 Task: Open Card Card0000000105 in Board Board0000000027 in Workspace WS0000000009 in Trello. Add Member Nikrathi889@gmail.com to Card Card0000000105 in Board Board0000000027 in Workspace WS0000000009 in Trello. Add Purple Label titled Label0000000105 to Card Card0000000105 in Board Board0000000027 in Workspace WS0000000009 in Trello. Add Checklist CL0000000105 to Card Card0000000105 in Board Board0000000027 in Workspace WS0000000009 in Trello. Add Dates with Start Date as Aug 01 2023 and Due Date as Aug 31 2023 to Card Card0000000105 in Board Board0000000027 in Workspace WS0000000009 in Trello
Action: Mouse moved to (91, 424)
Screenshot: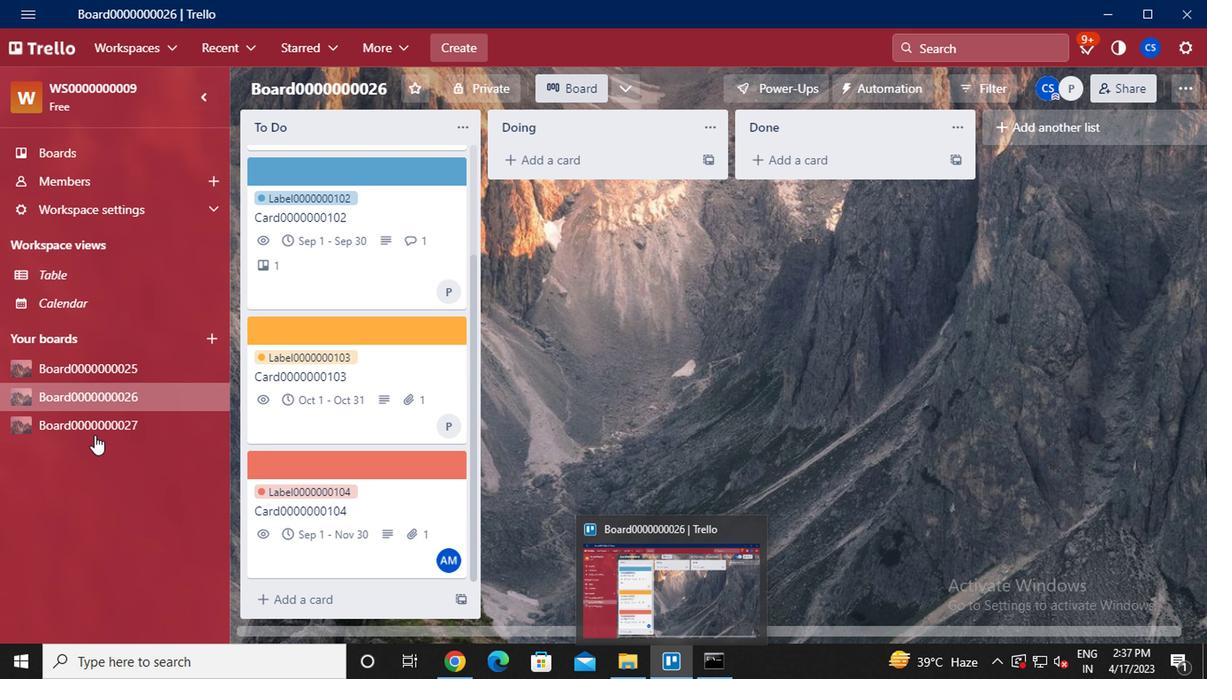 
Action: Mouse pressed left at (91, 424)
Screenshot: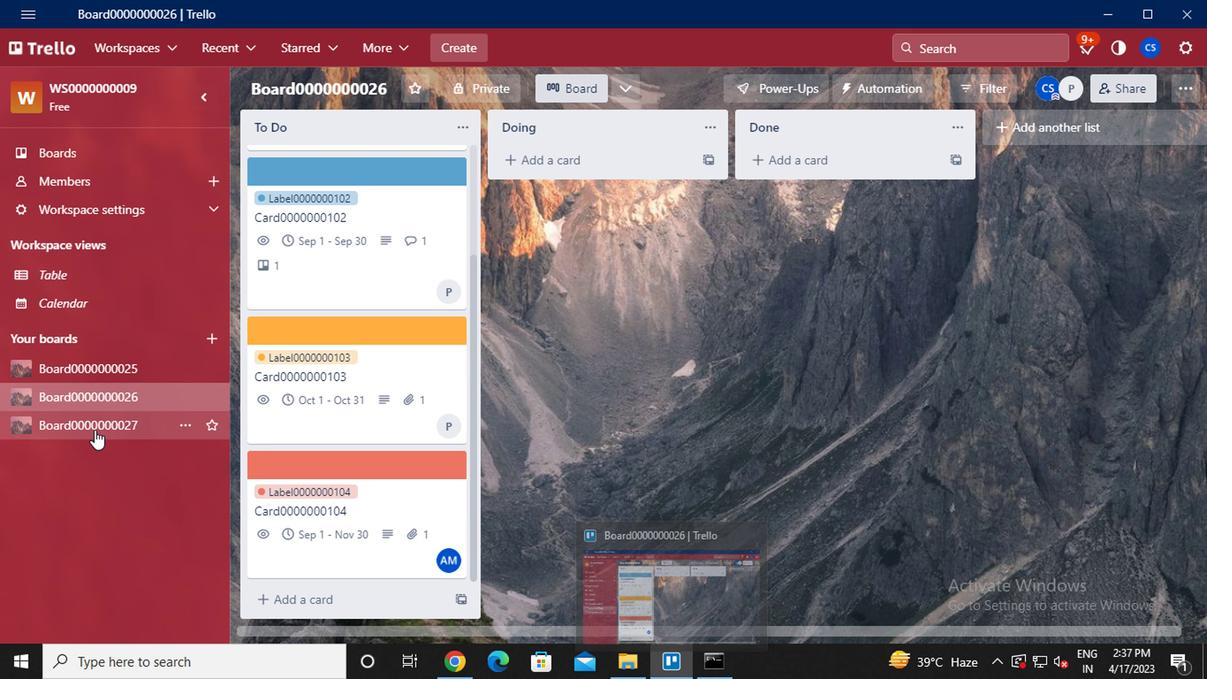 
Action: Mouse moved to (364, 198)
Screenshot: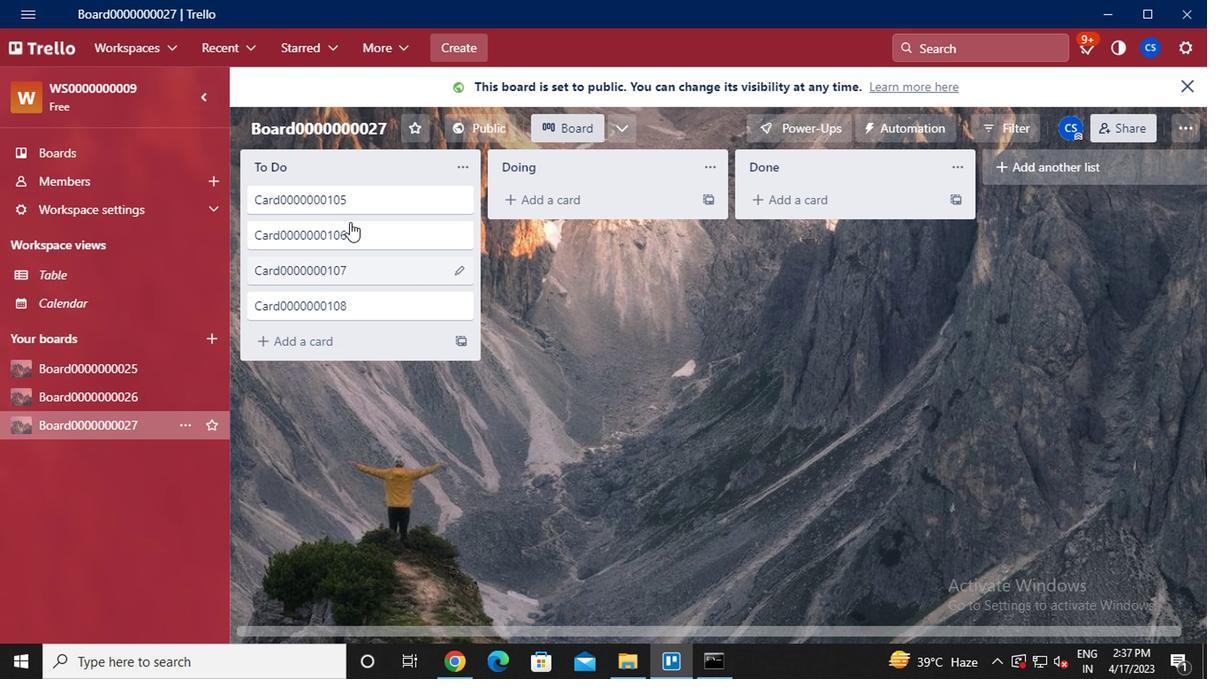 
Action: Mouse pressed left at (364, 198)
Screenshot: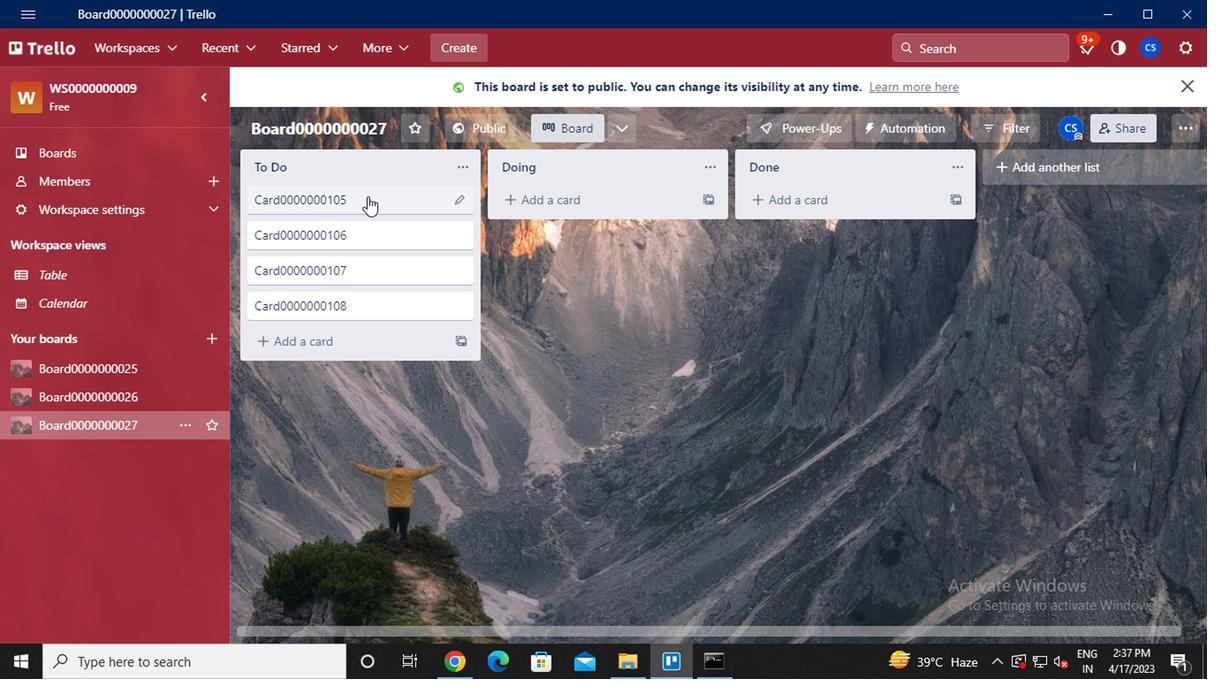 
Action: Mouse moved to (832, 169)
Screenshot: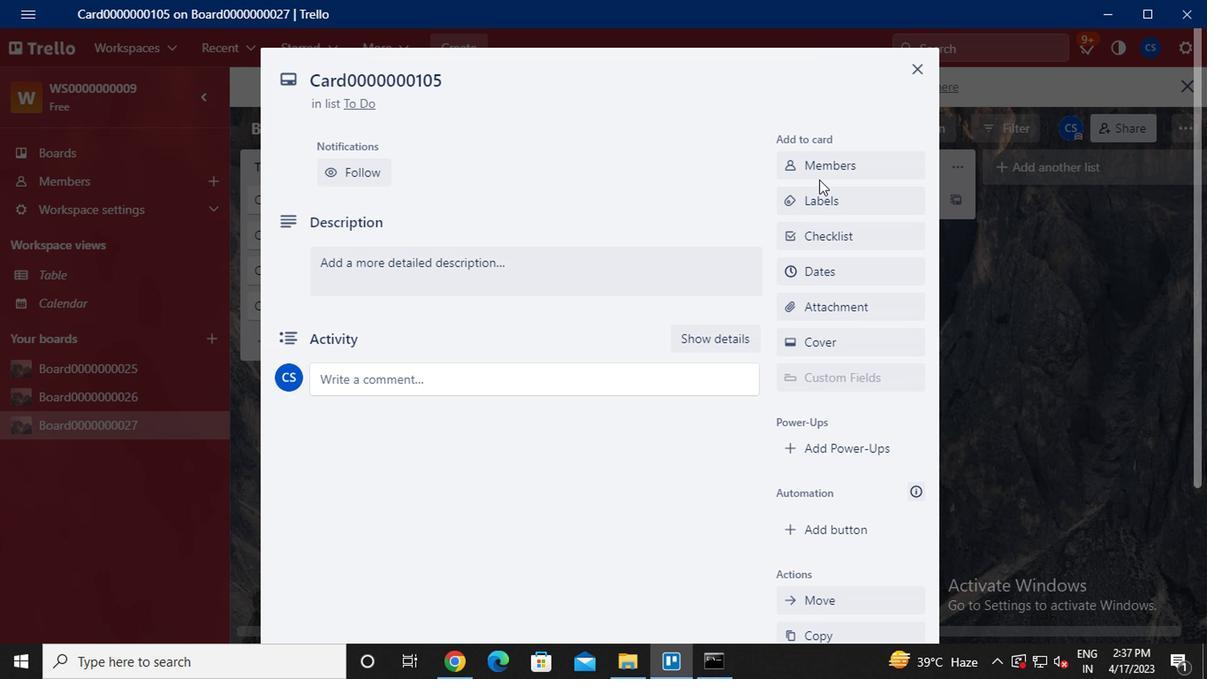 
Action: Mouse pressed left at (832, 169)
Screenshot: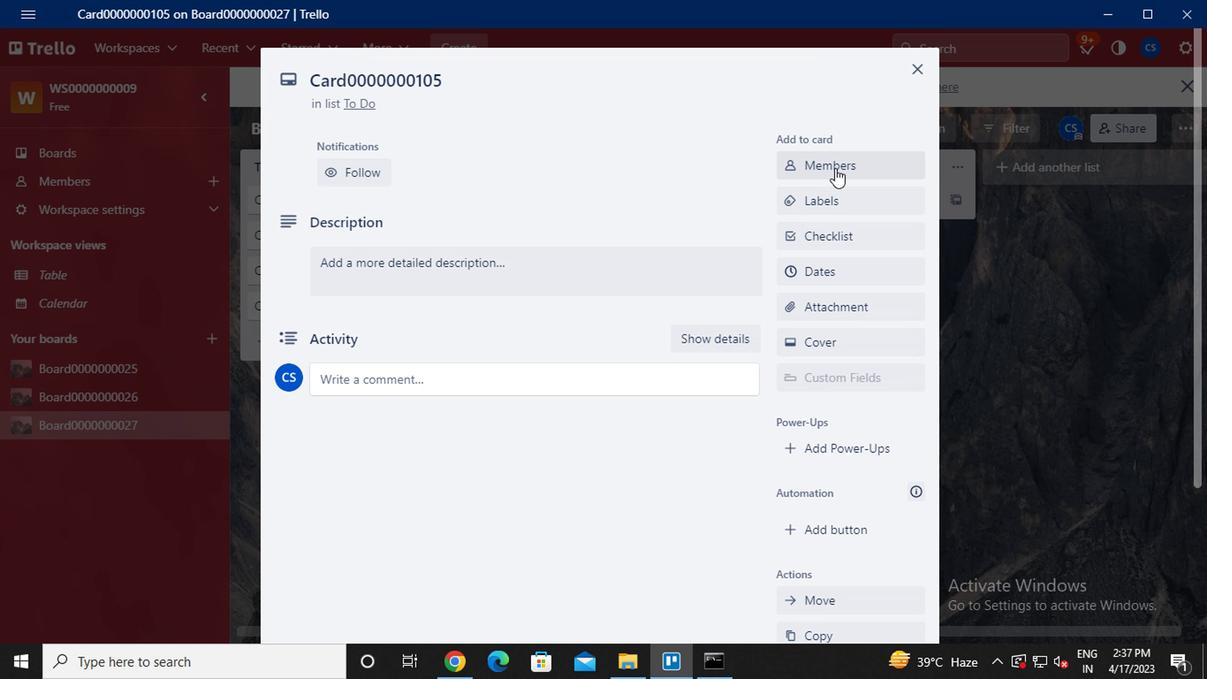 
Action: Mouse moved to (790, 227)
Screenshot: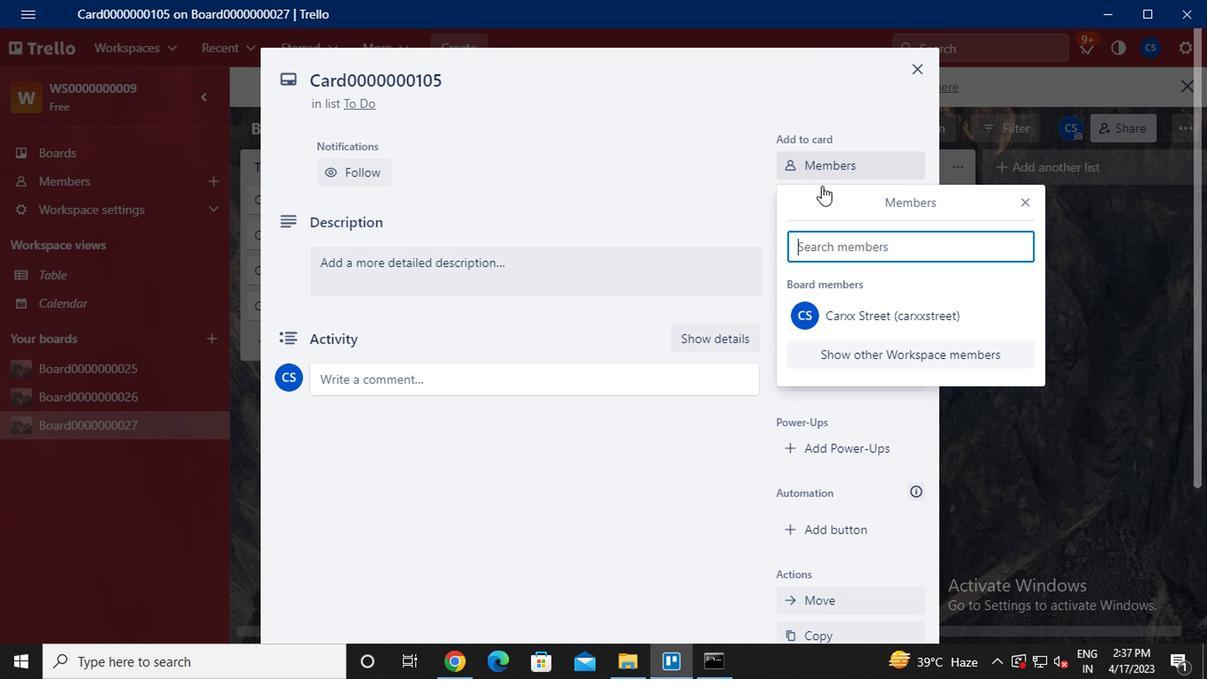 
Action: Key pressed <Key.caps_lock>nikrathi889<Key.shift>@GMAIL.COM
Screenshot: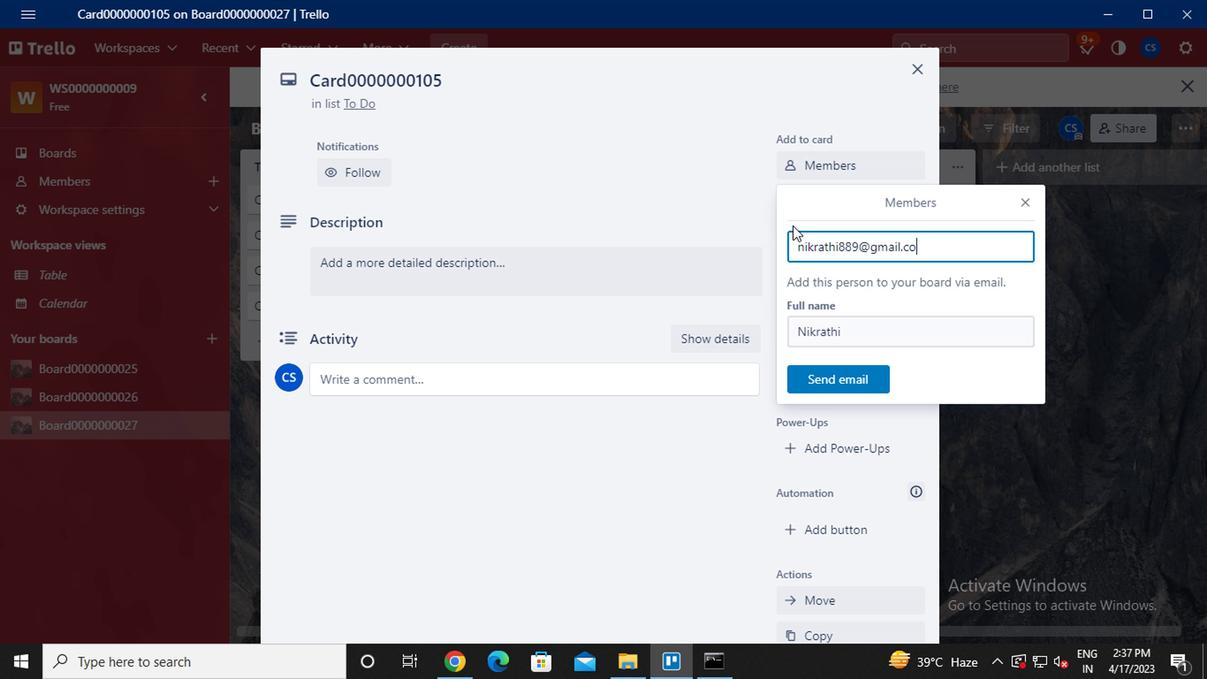 
Action: Mouse moved to (838, 378)
Screenshot: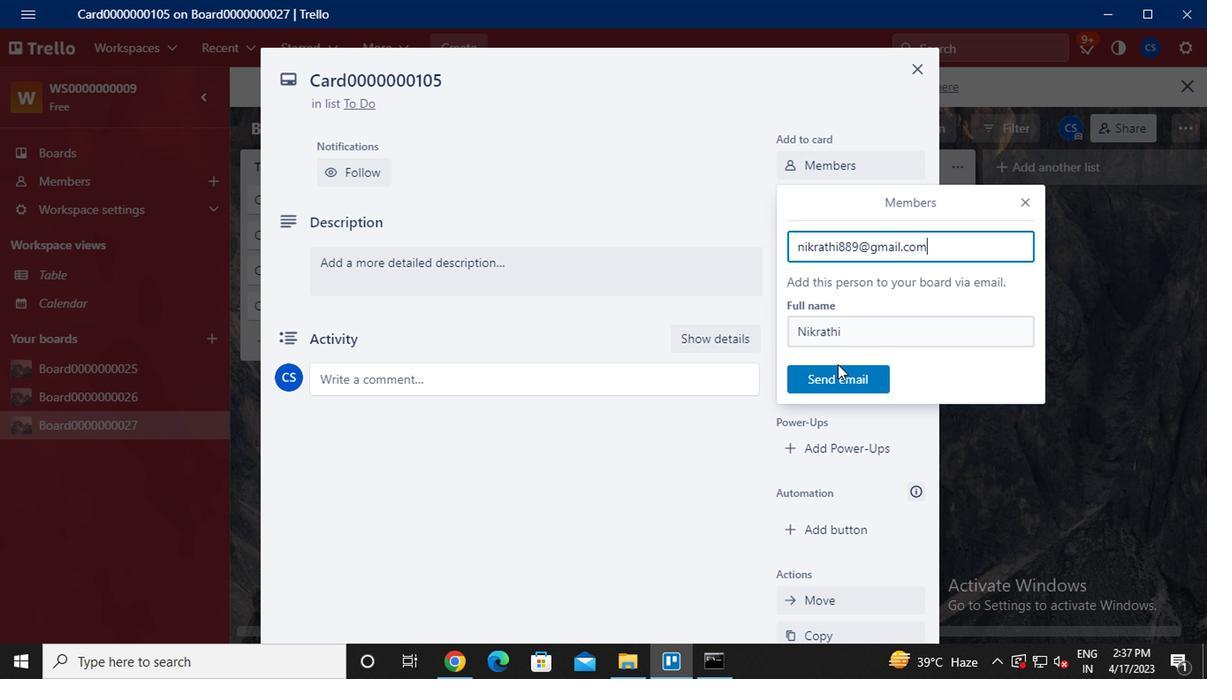 
Action: Mouse pressed left at (838, 378)
Screenshot: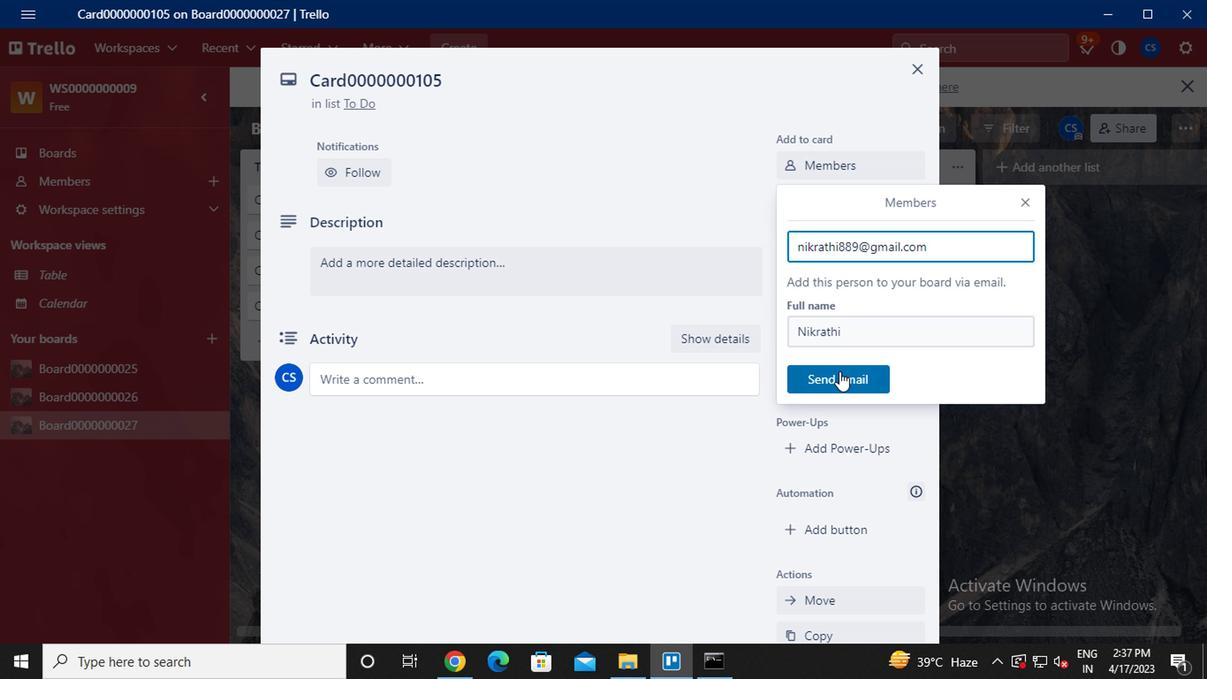 
Action: Mouse moved to (848, 208)
Screenshot: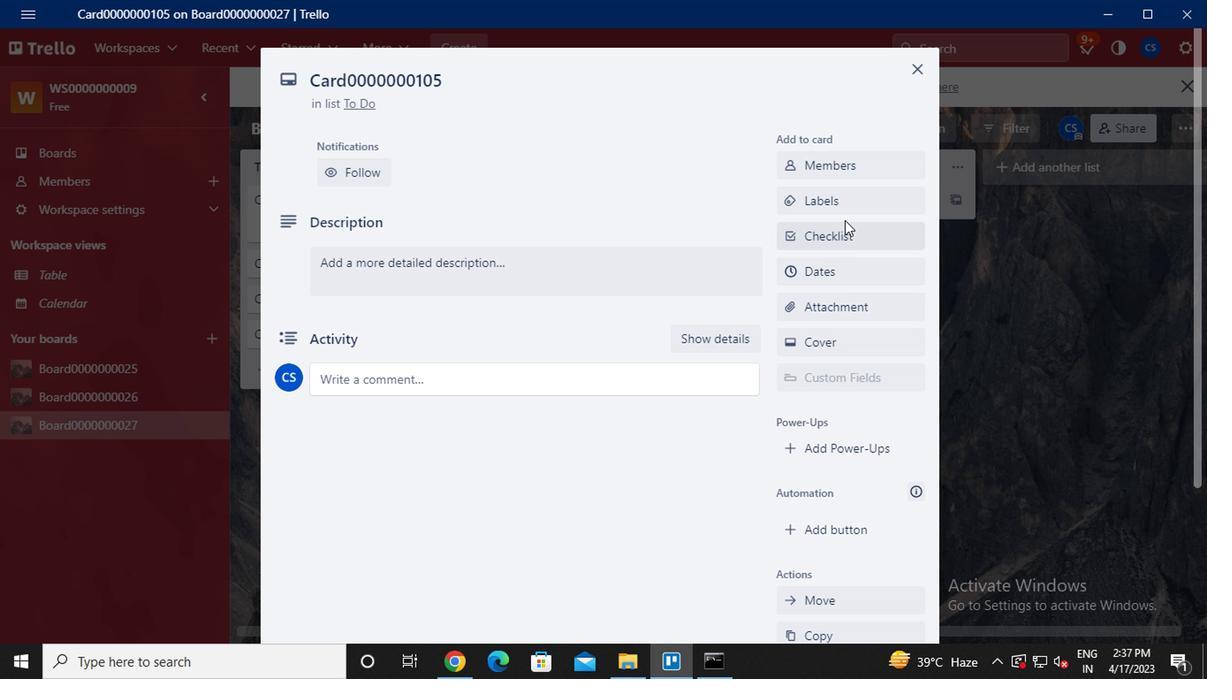 
Action: Mouse pressed left at (848, 208)
Screenshot: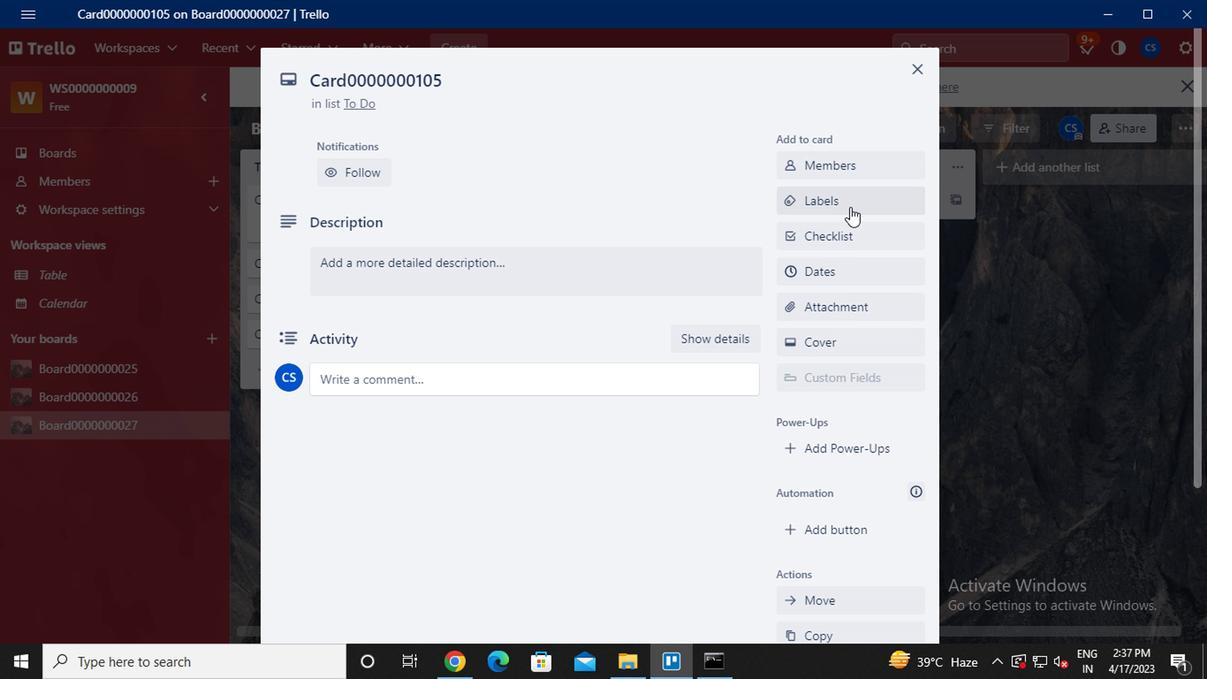 
Action: Mouse moved to (874, 398)
Screenshot: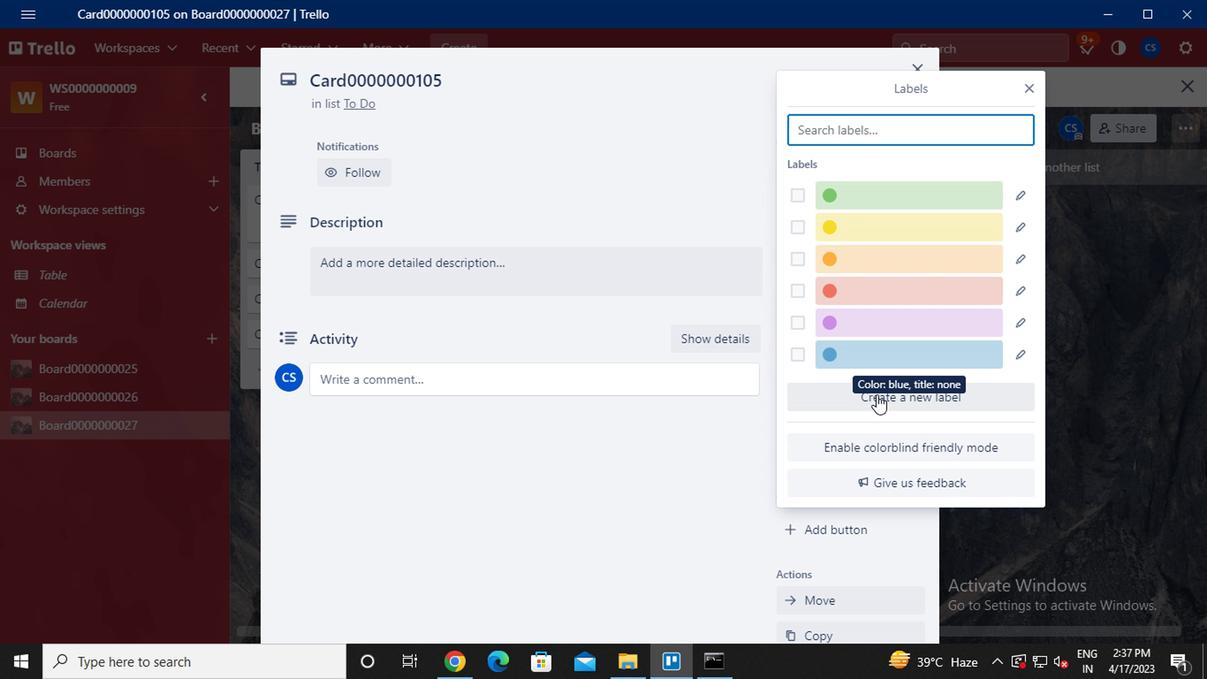 
Action: Mouse pressed left at (874, 398)
Screenshot: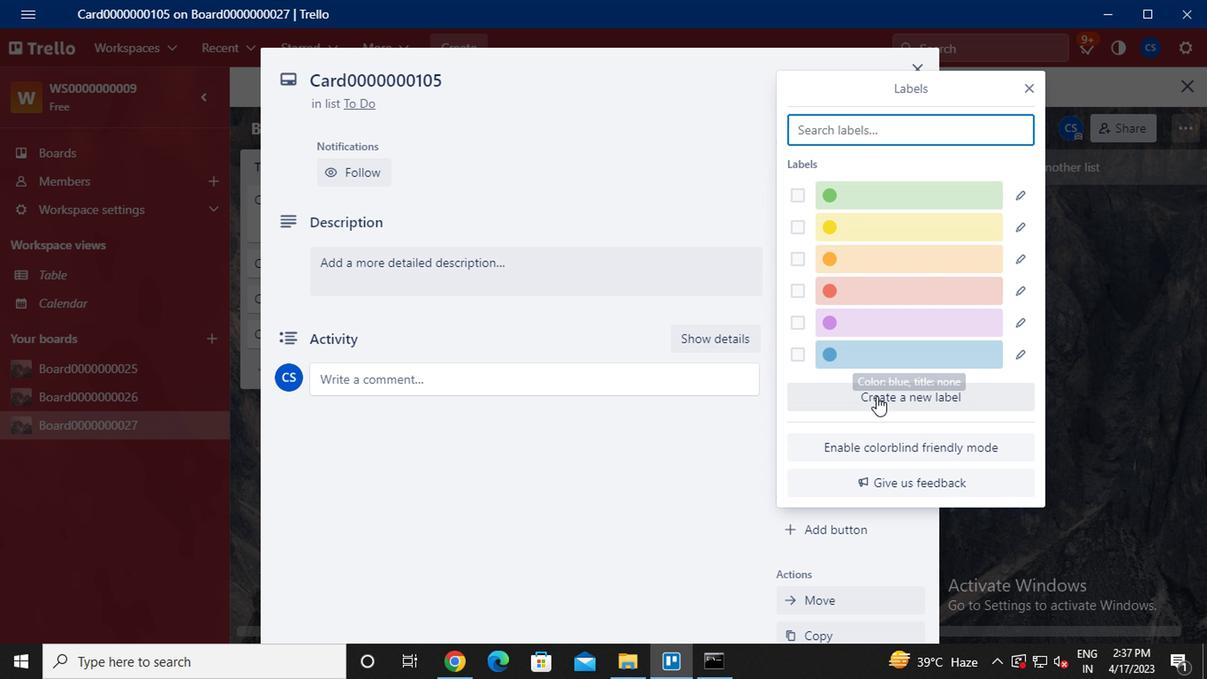
Action: Mouse moved to (1006, 340)
Screenshot: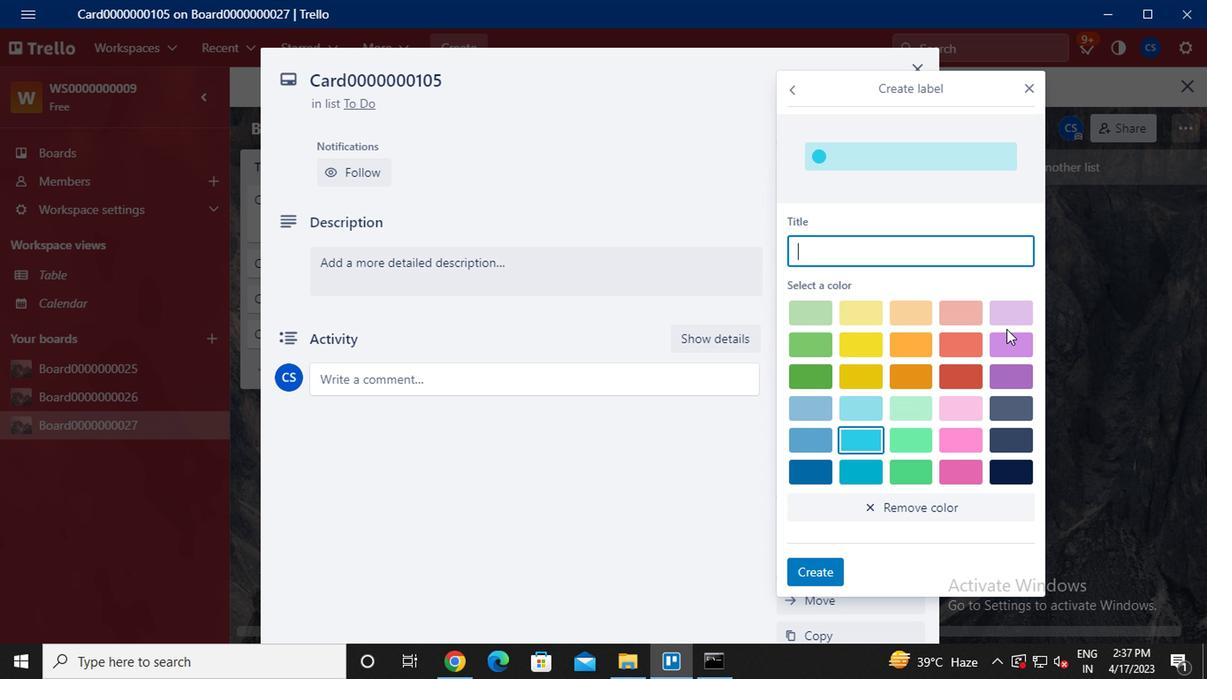 
Action: Mouse pressed left at (1006, 340)
Screenshot: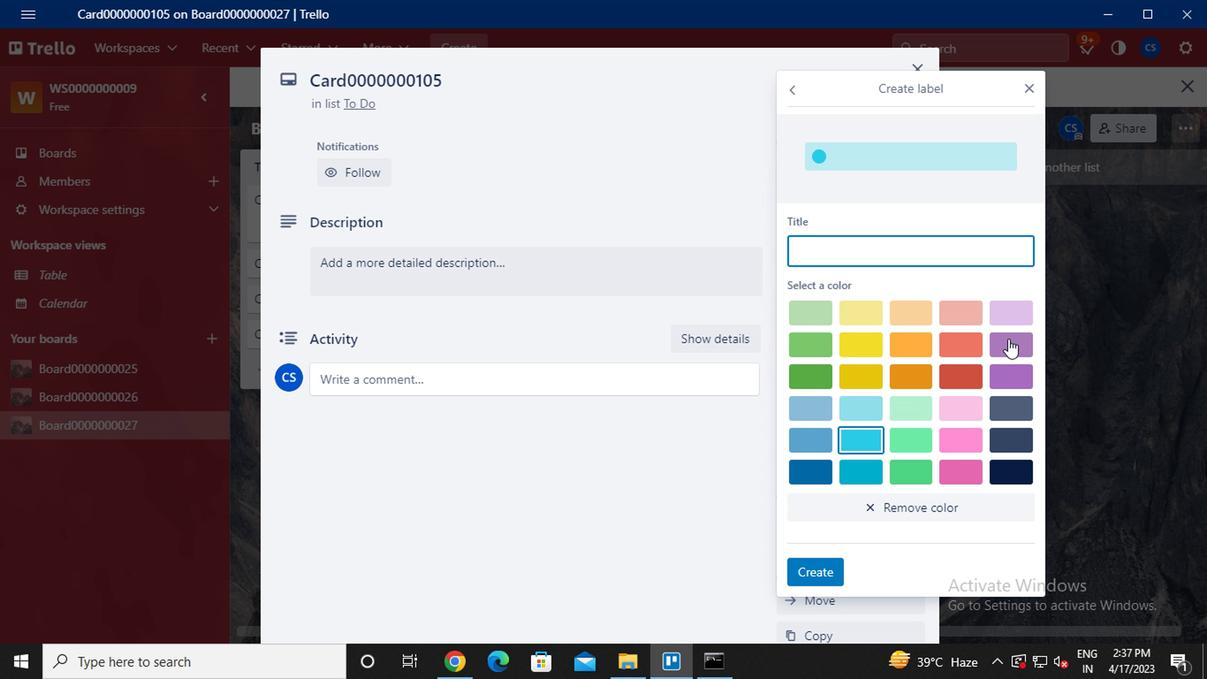 
Action: Mouse moved to (861, 249)
Screenshot: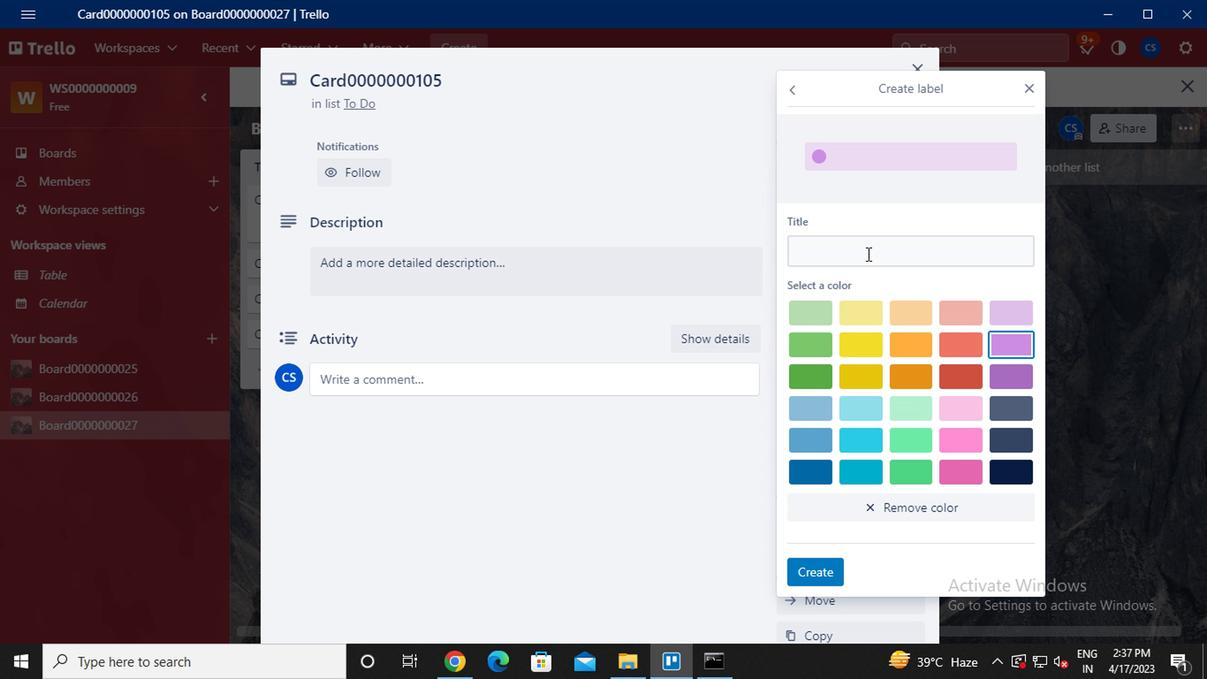 
Action: Mouse pressed left at (861, 249)
Screenshot: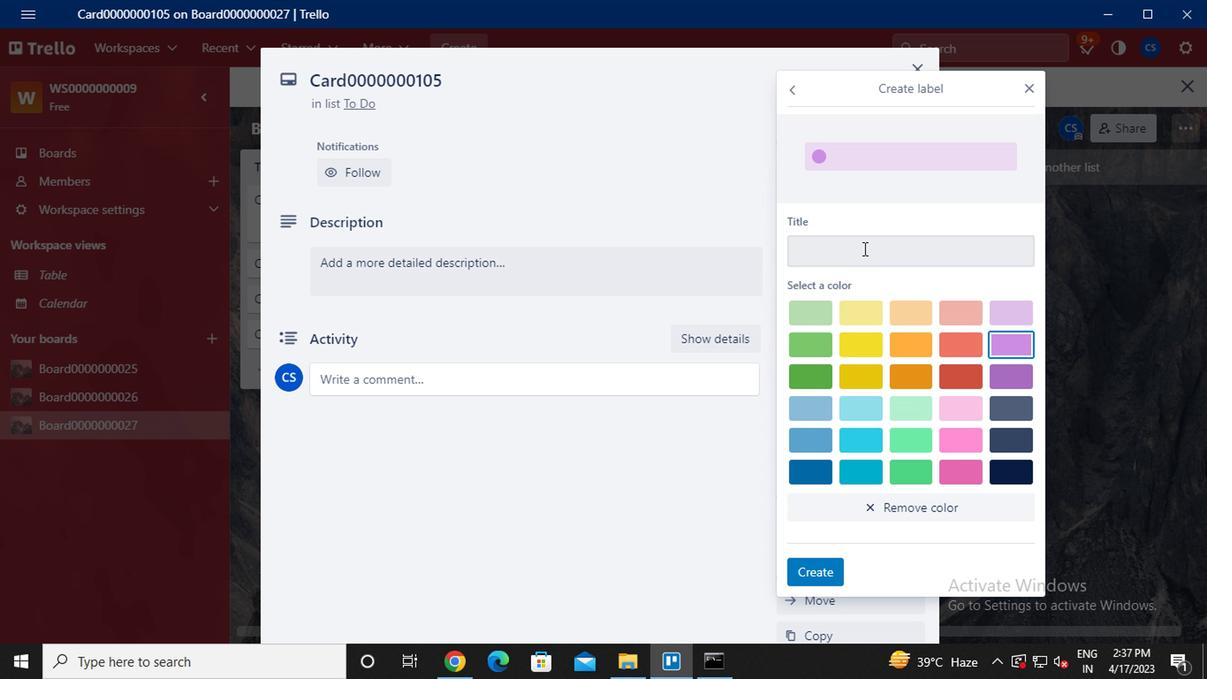 
Action: Key pressed <Key.caps_lock>L<Key.caps_lock>ABEL0000000105
Screenshot: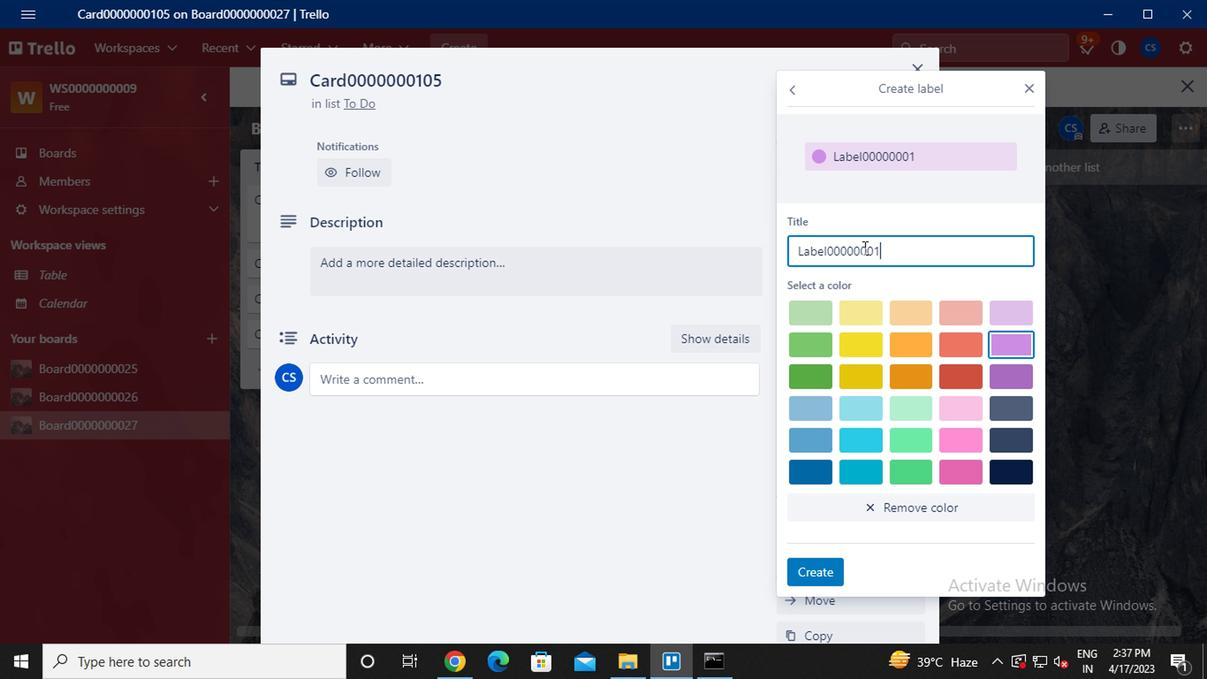 
Action: Mouse moved to (819, 572)
Screenshot: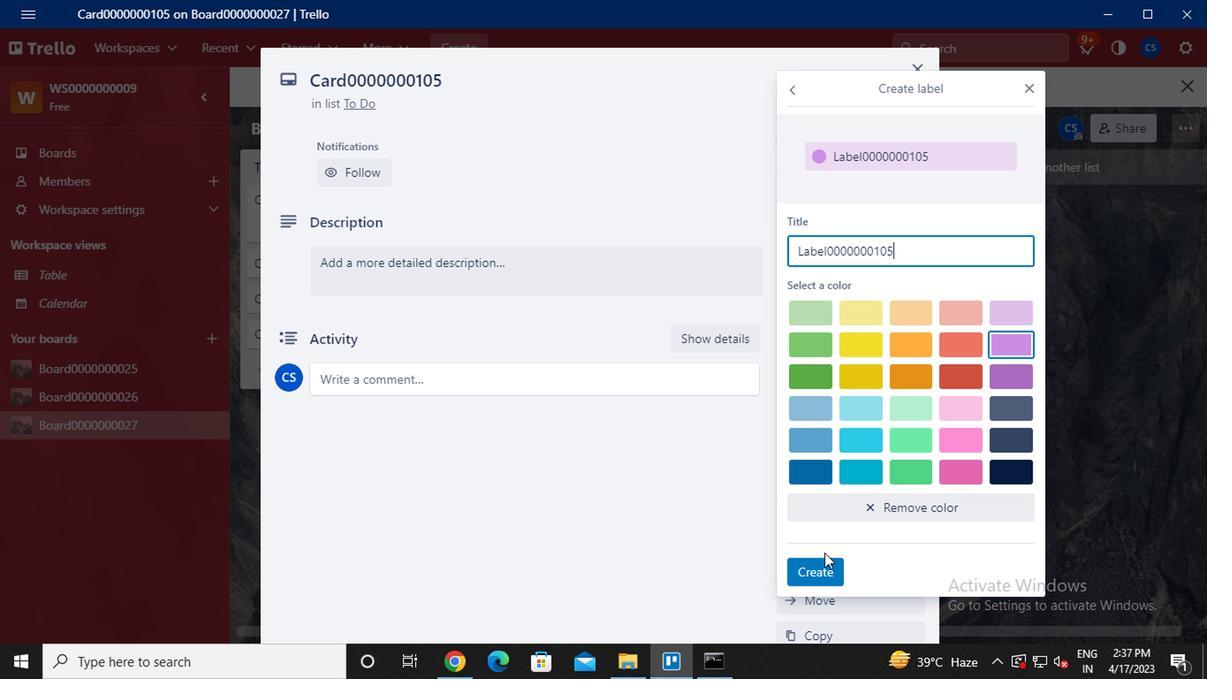 
Action: Mouse pressed left at (819, 572)
Screenshot: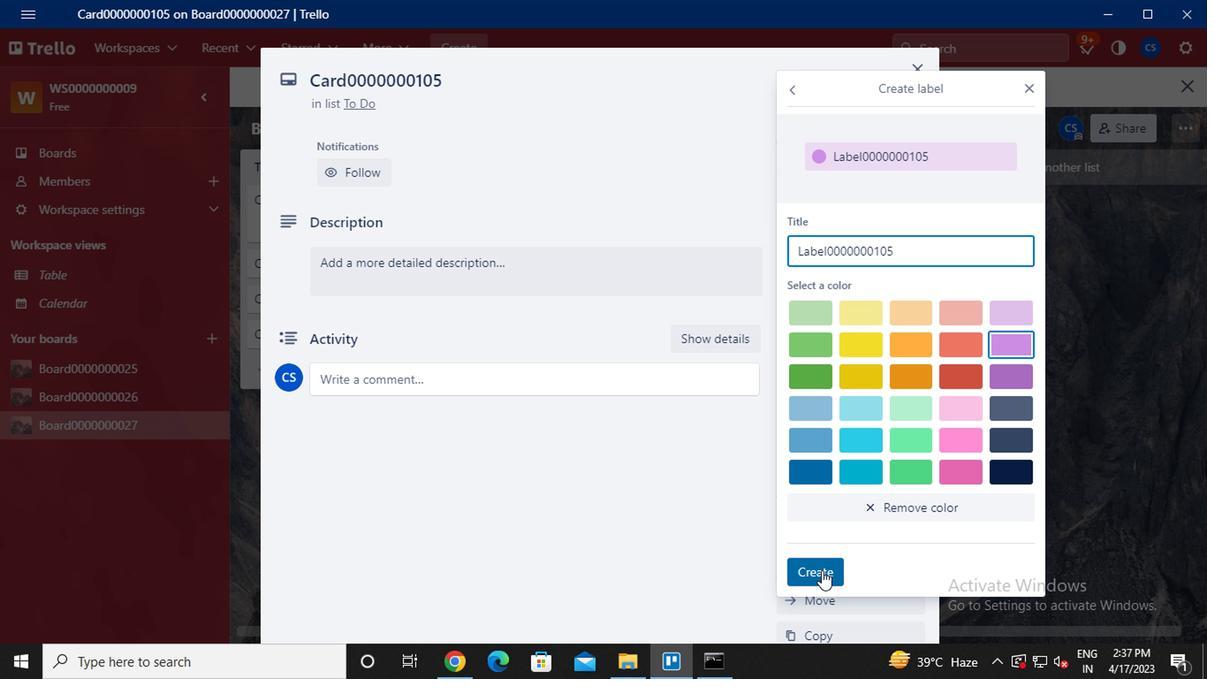 
Action: Mouse moved to (1031, 89)
Screenshot: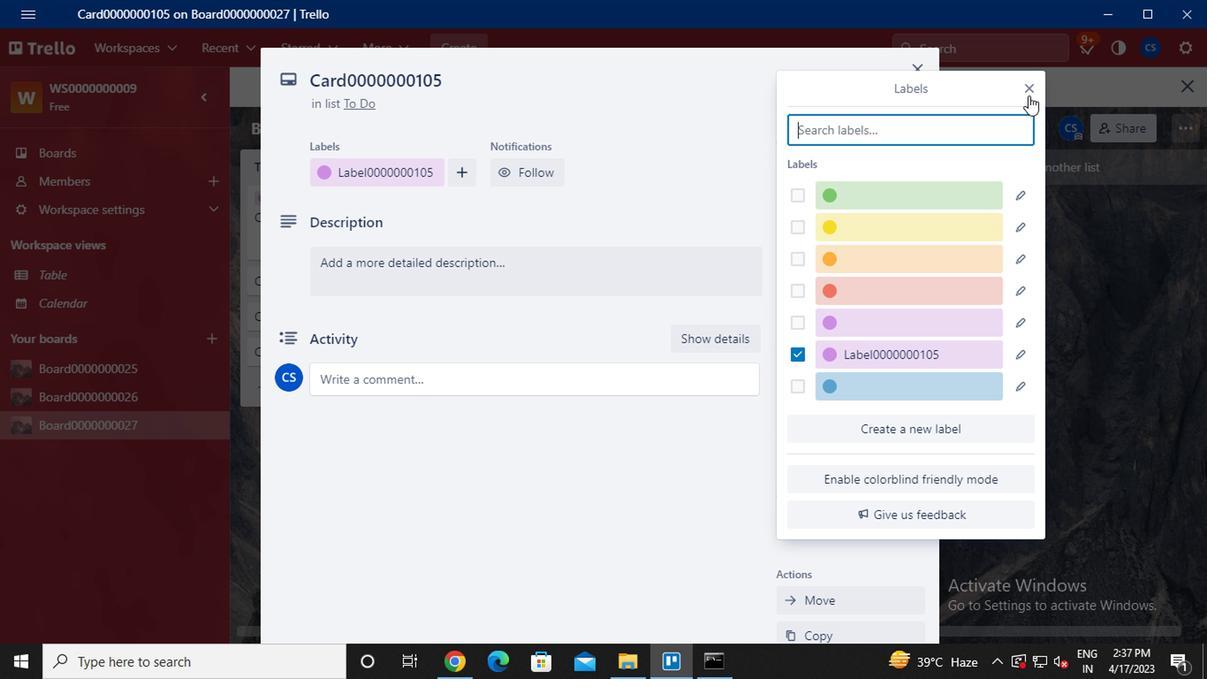 
Action: Mouse pressed left at (1031, 89)
Screenshot: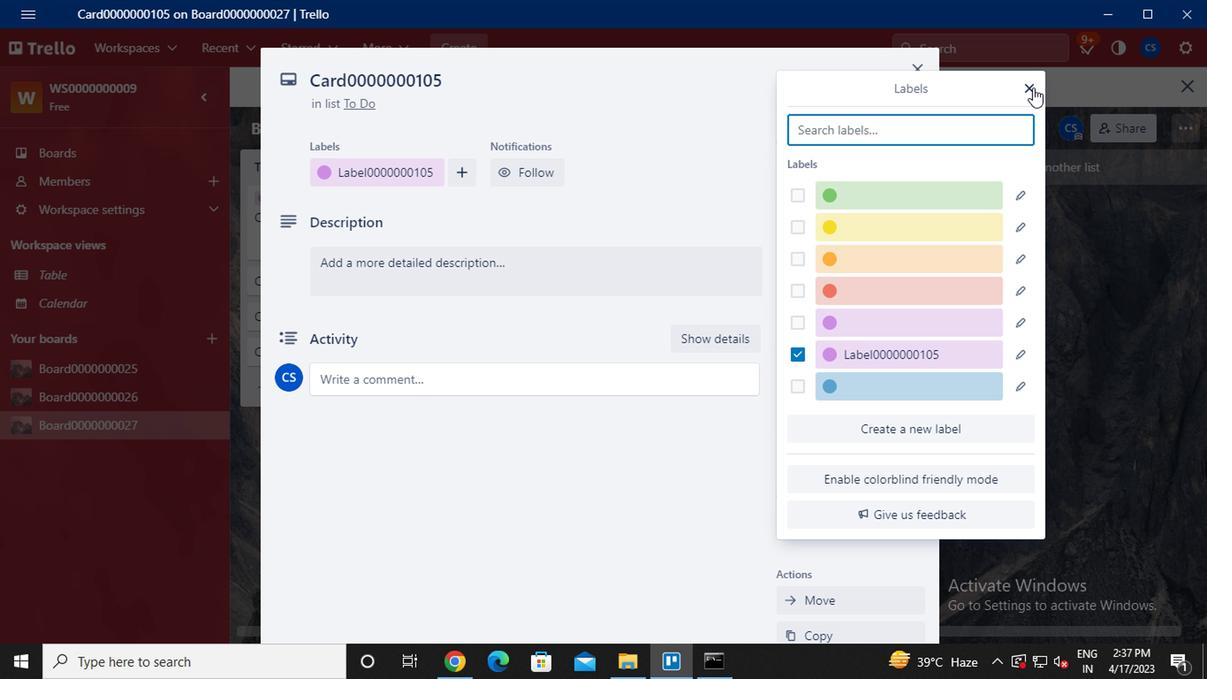 
Action: Mouse moved to (841, 237)
Screenshot: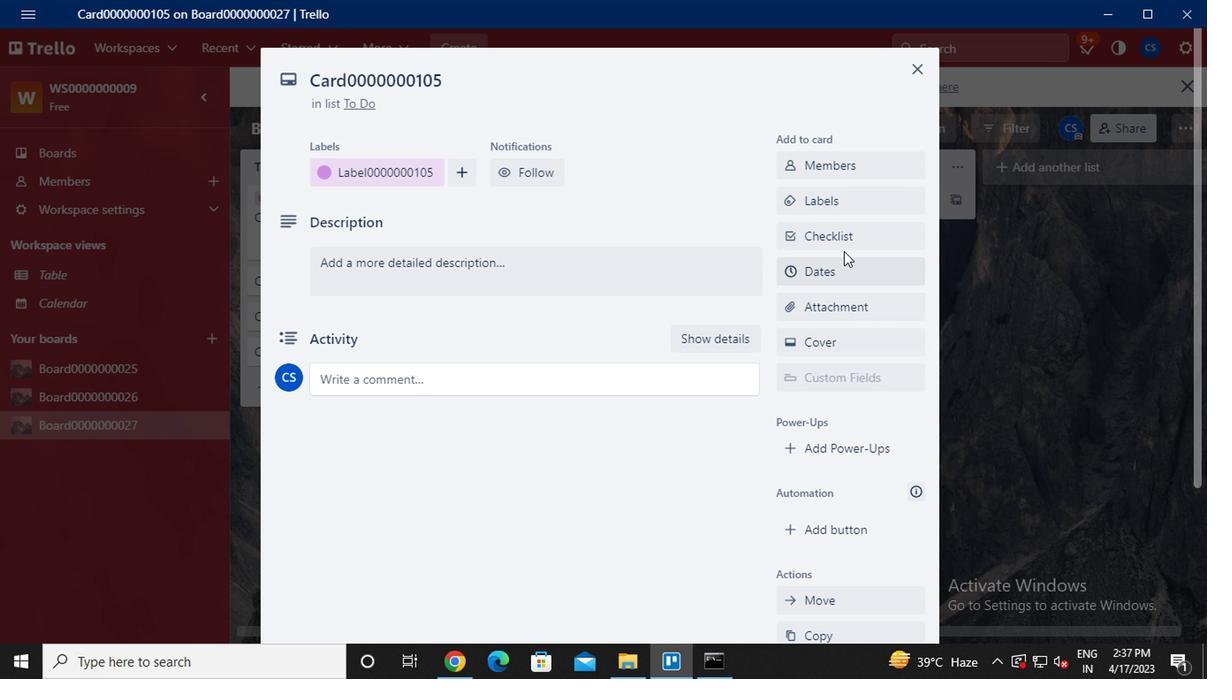
Action: Mouse pressed left at (841, 237)
Screenshot: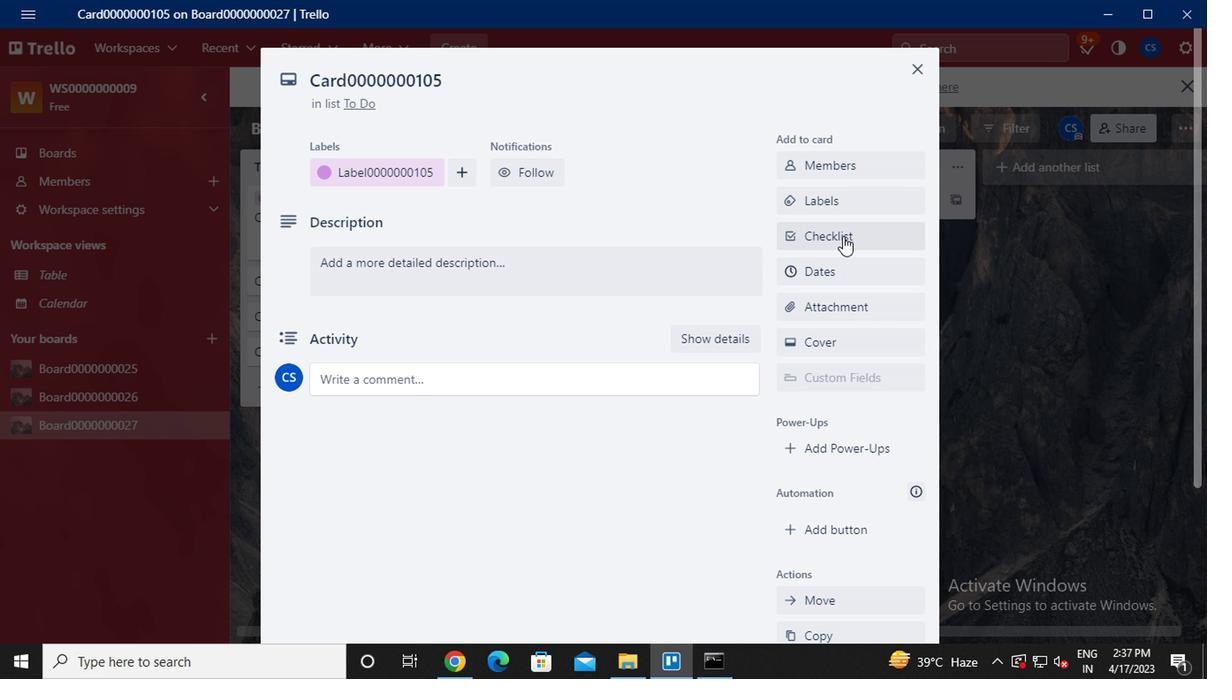 
Action: Mouse moved to (843, 282)
Screenshot: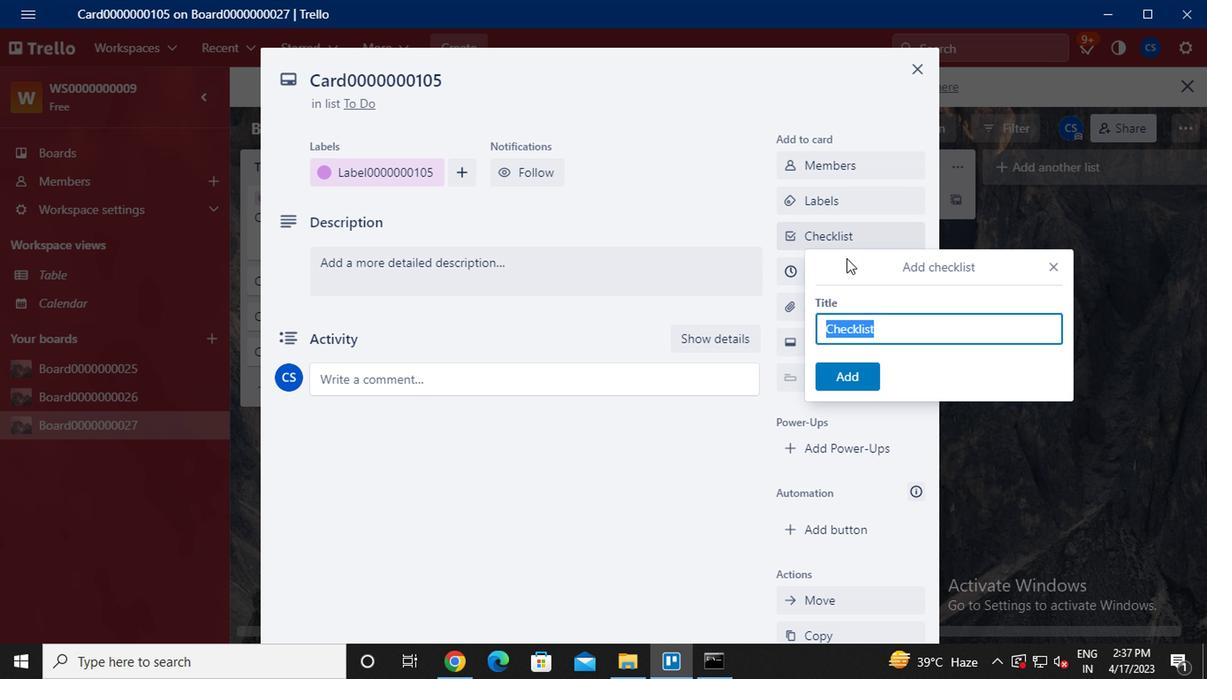 
Action: Key pressed <Key.caps_lock>CL0000000104<Key.backspace>5
Screenshot: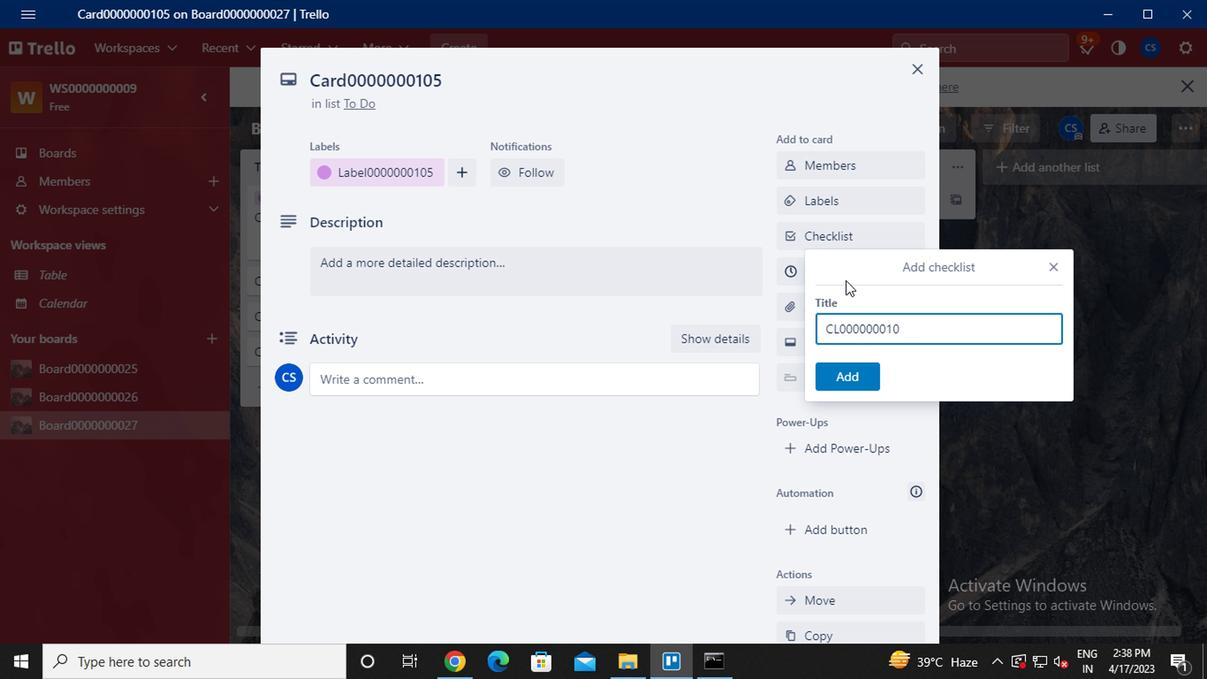 
Action: Mouse moved to (850, 378)
Screenshot: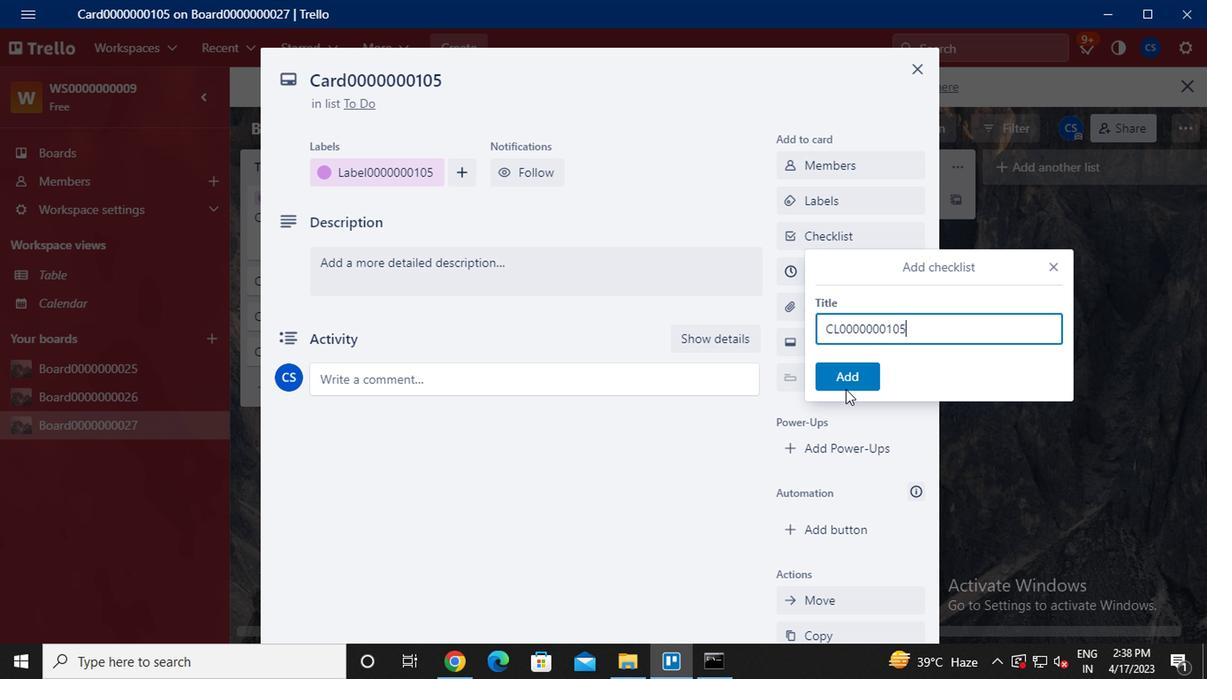 
Action: Mouse pressed left at (850, 378)
Screenshot: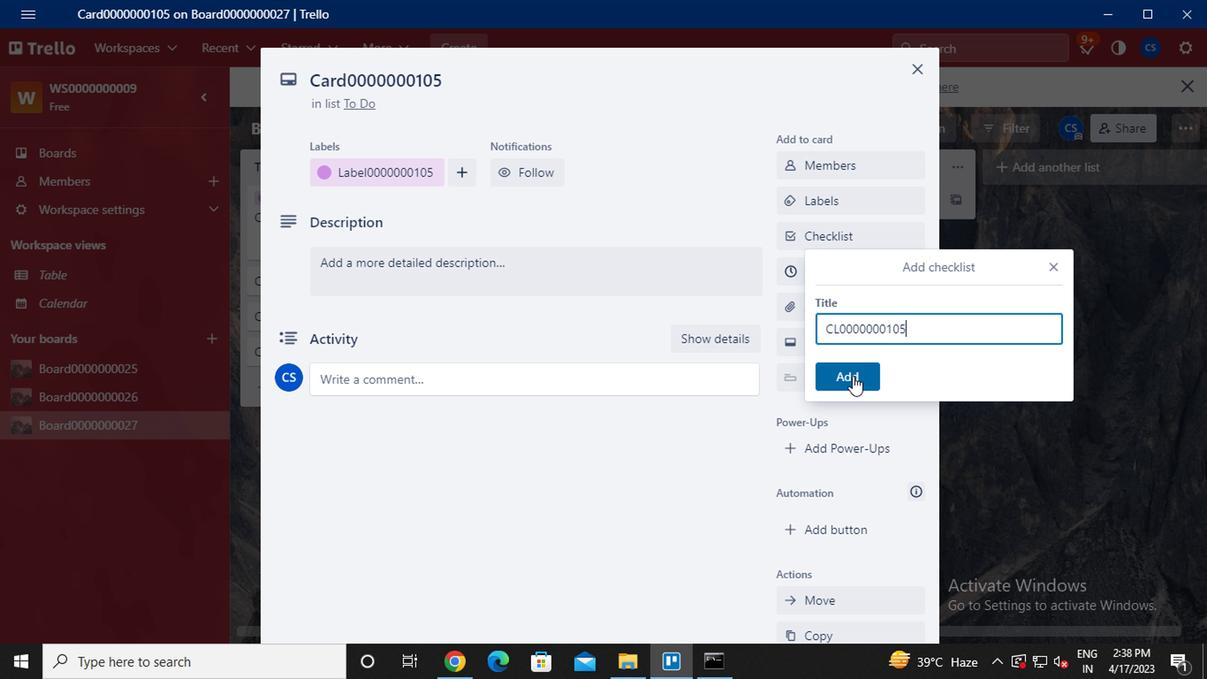 
Action: Mouse moved to (832, 276)
Screenshot: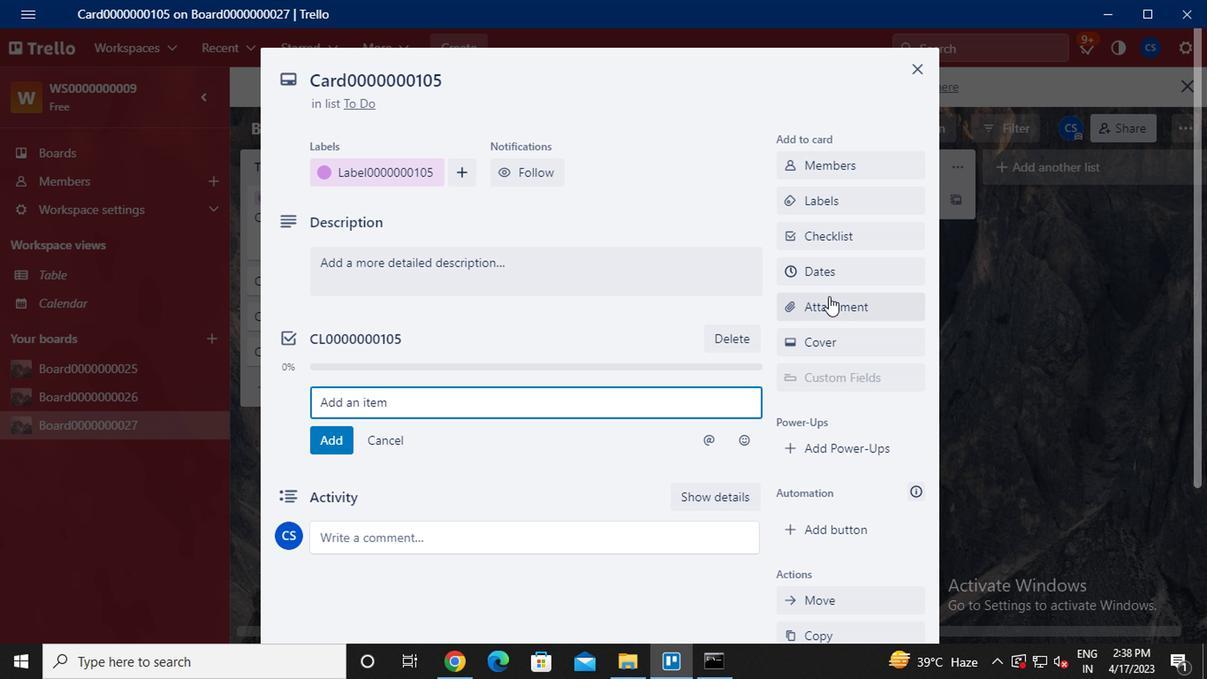 
Action: Mouse pressed left at (832, 276)
Screenshot: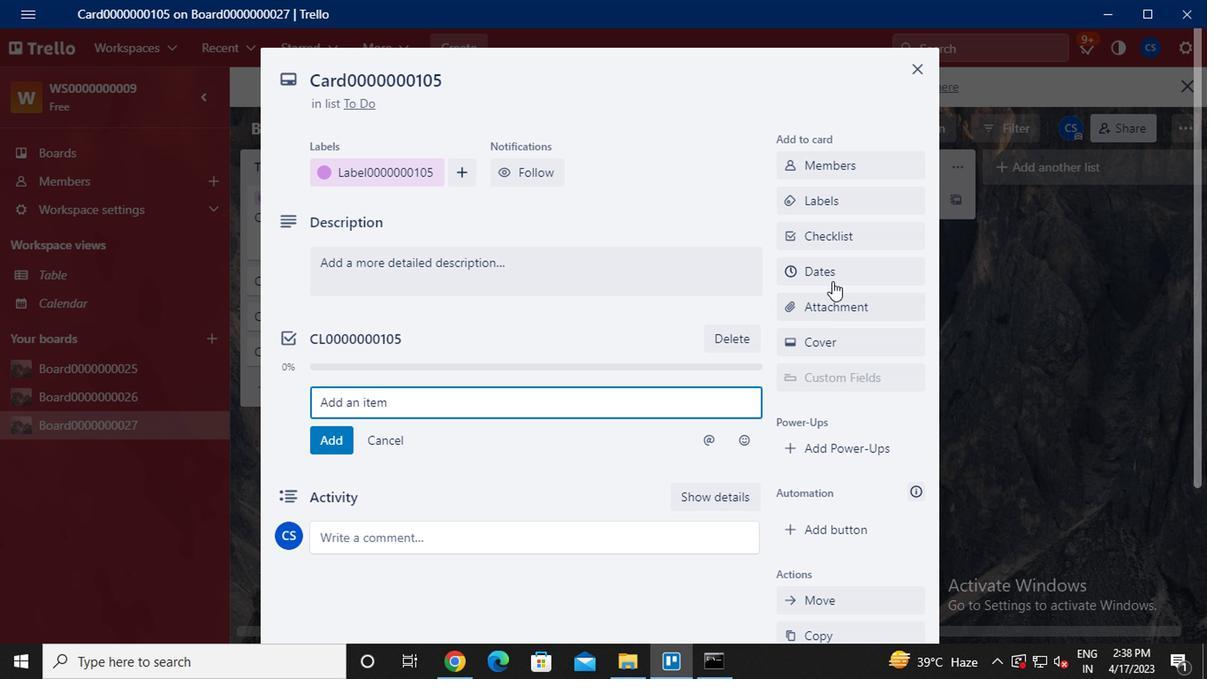 
Action: Mouse moved to (790, 402)
Screenshot: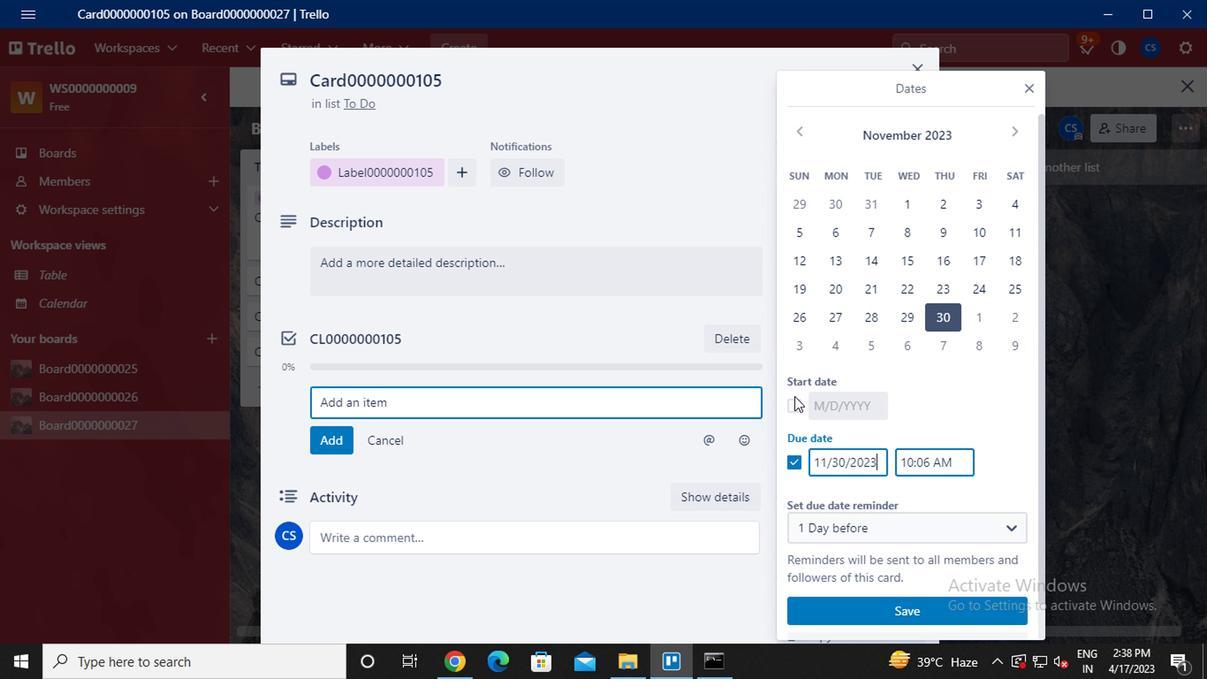 
Action: Mouse pressed left at (790, 402)
Screenshot: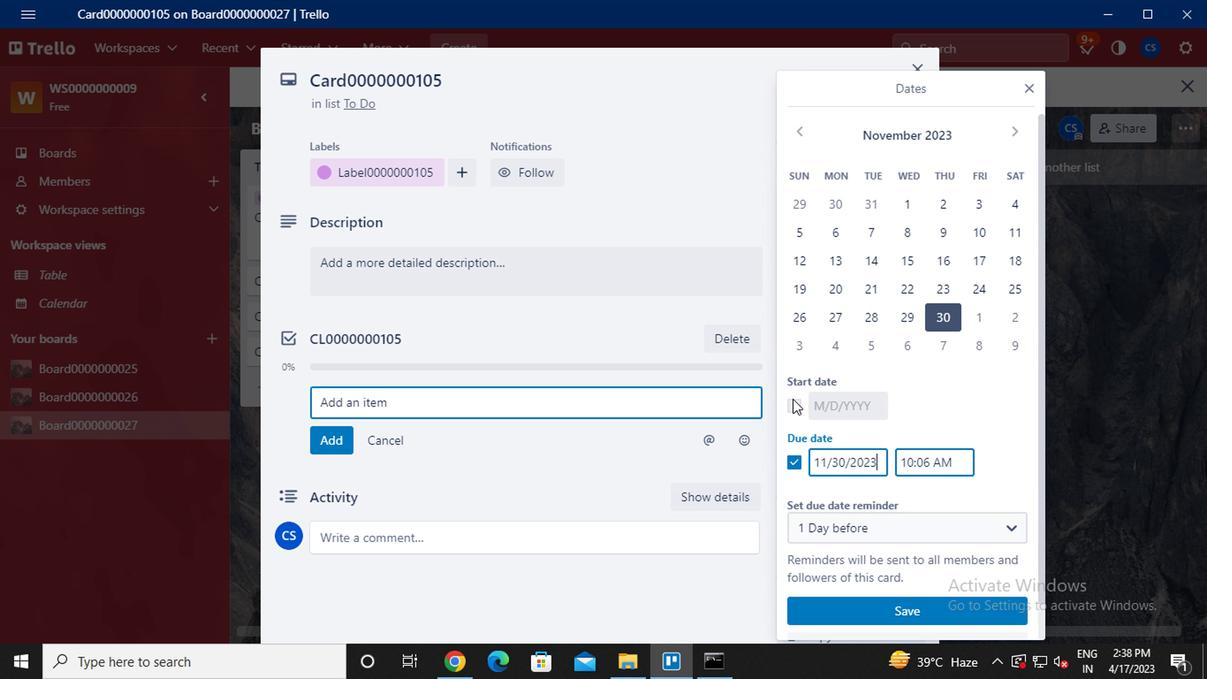 
Action: Mouse moved to (799, 138)
Screenshot: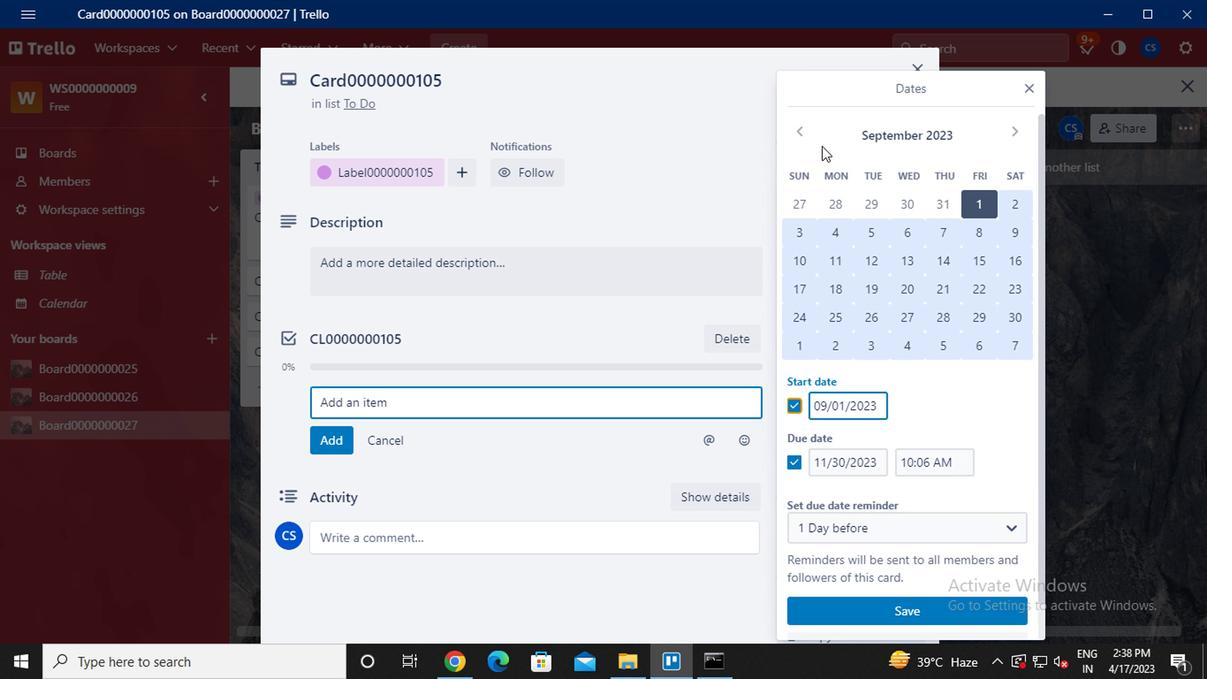 
Action: Mouse pressed left at (799, 138)
Screenshot: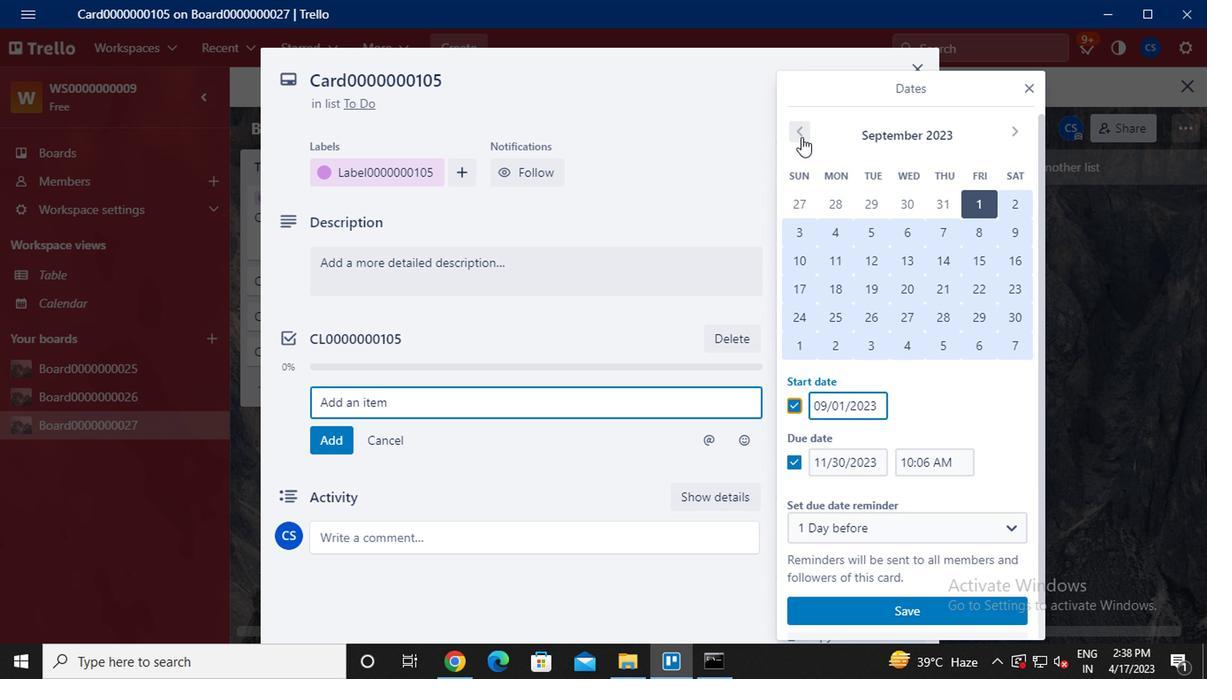 
Action: Mouse moved to (870, 200)
Screenshot: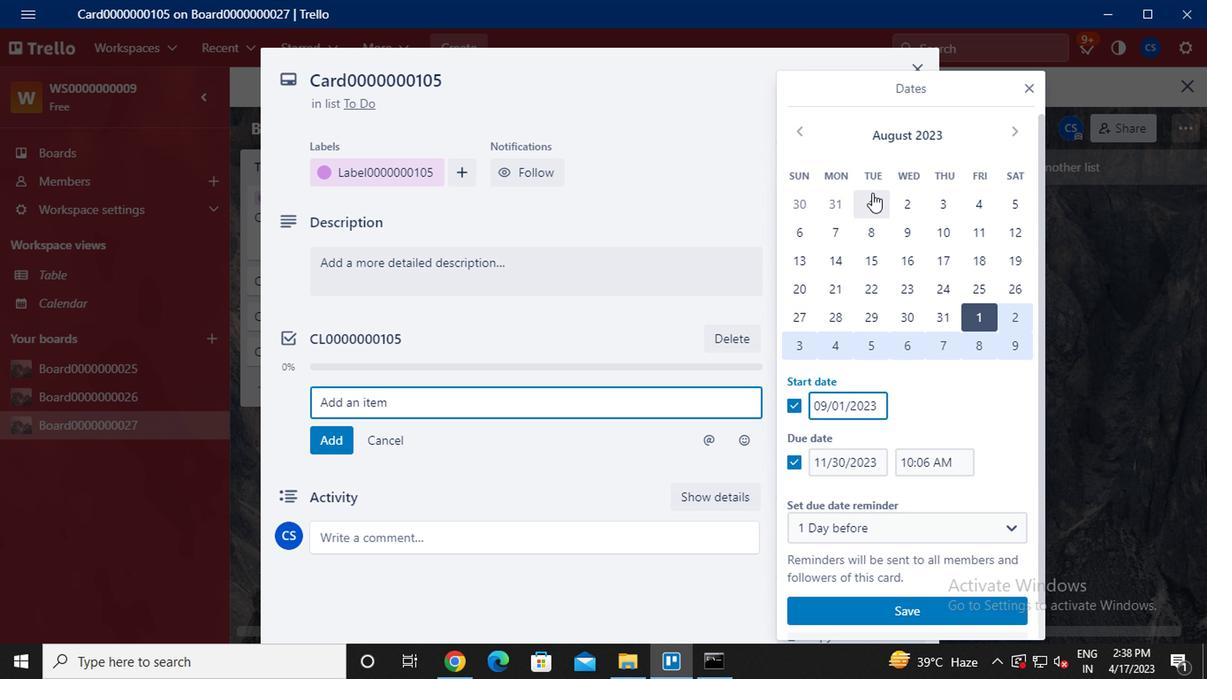
Action: Mouse pressed left at (870, 200)
Screenshot: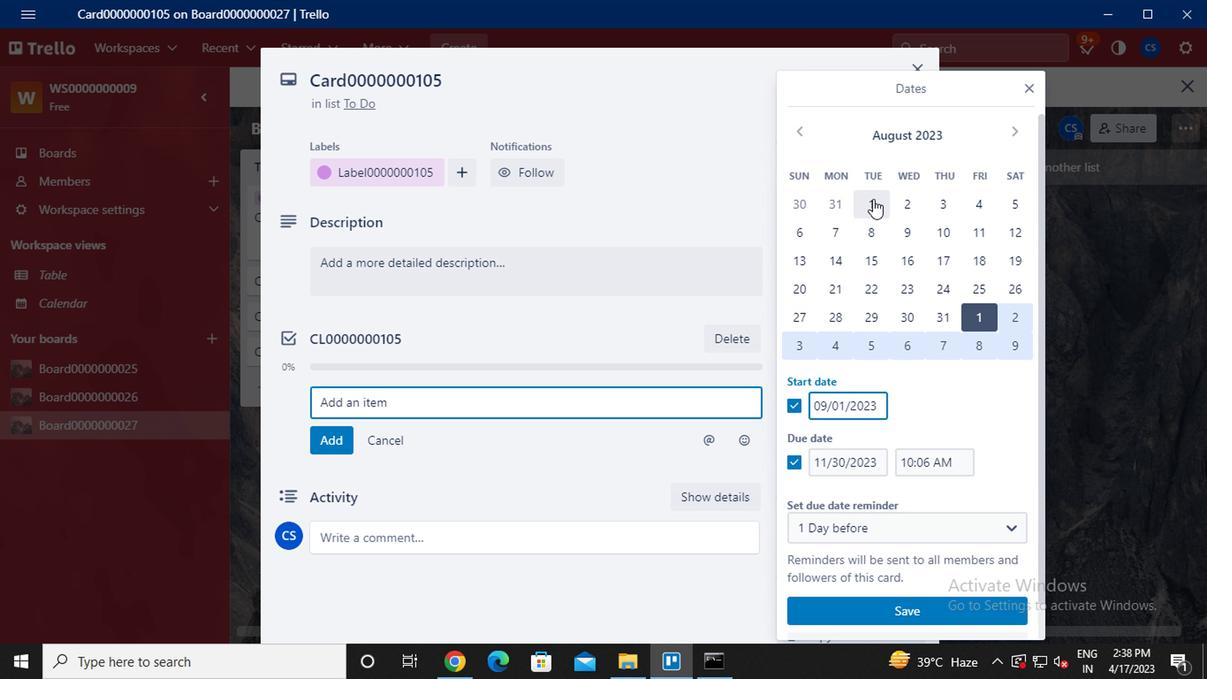 
Action: Mouse moved to (941, 315)
Screenshot: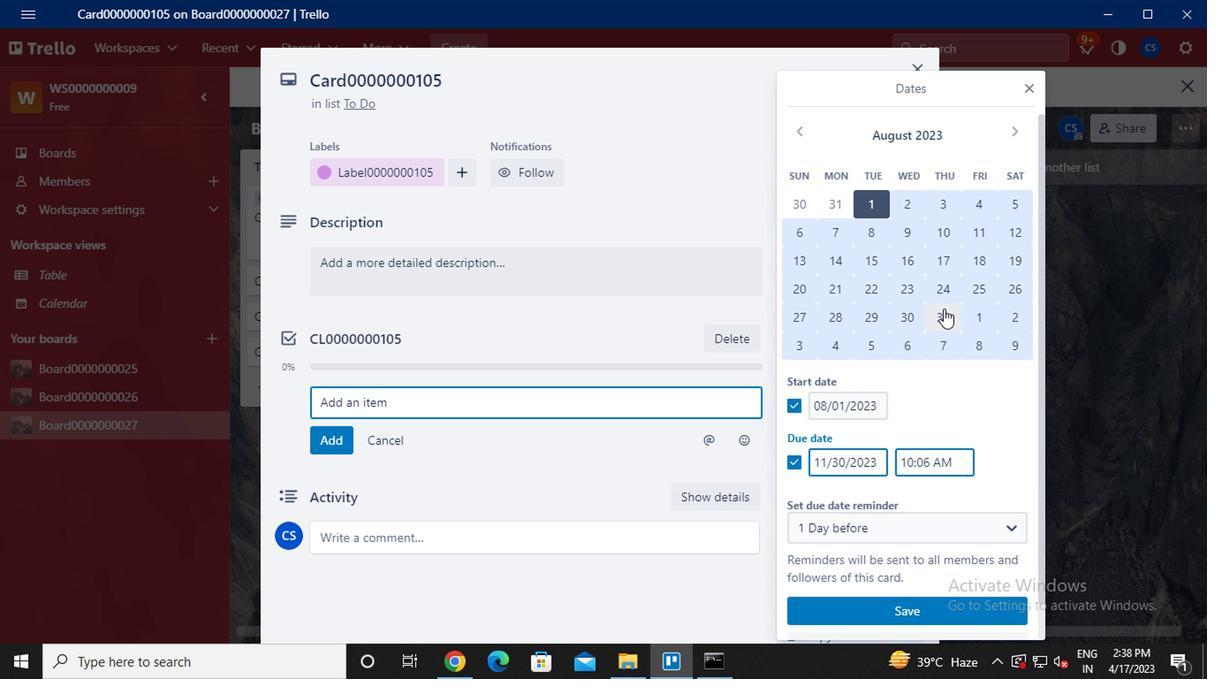
Action: Mouse pressed left at (941, 315)
Screenshot: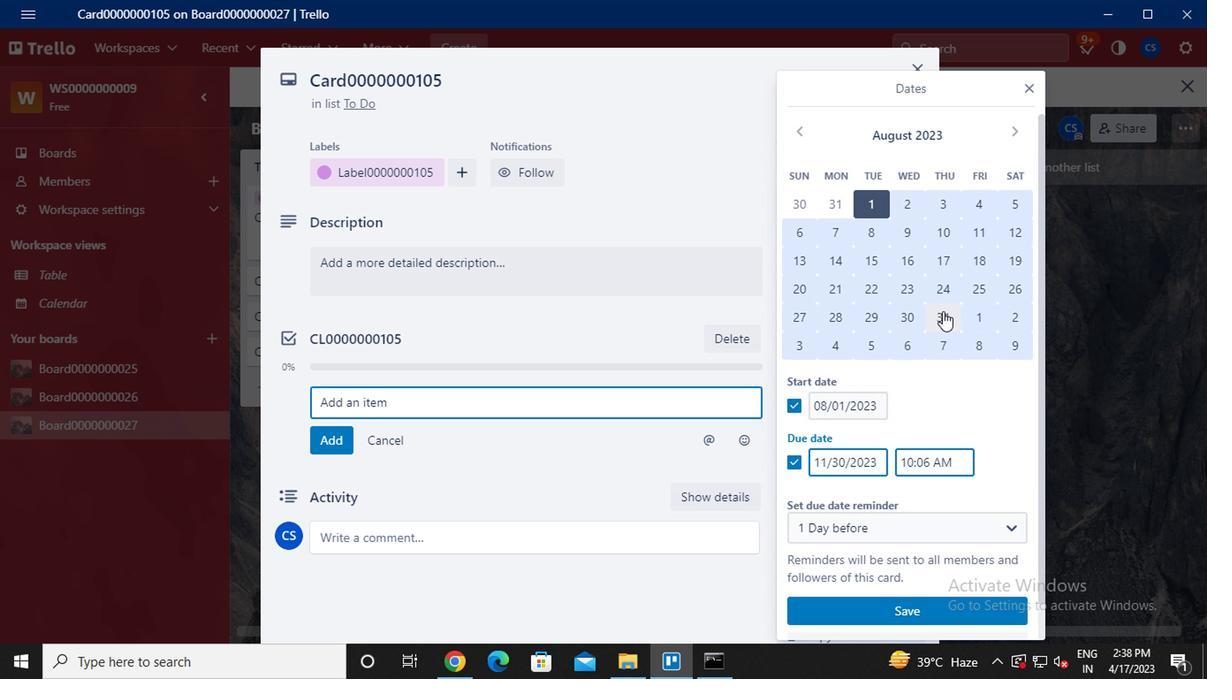 
Action: Mouse moved to (900, 619)
Screenshot: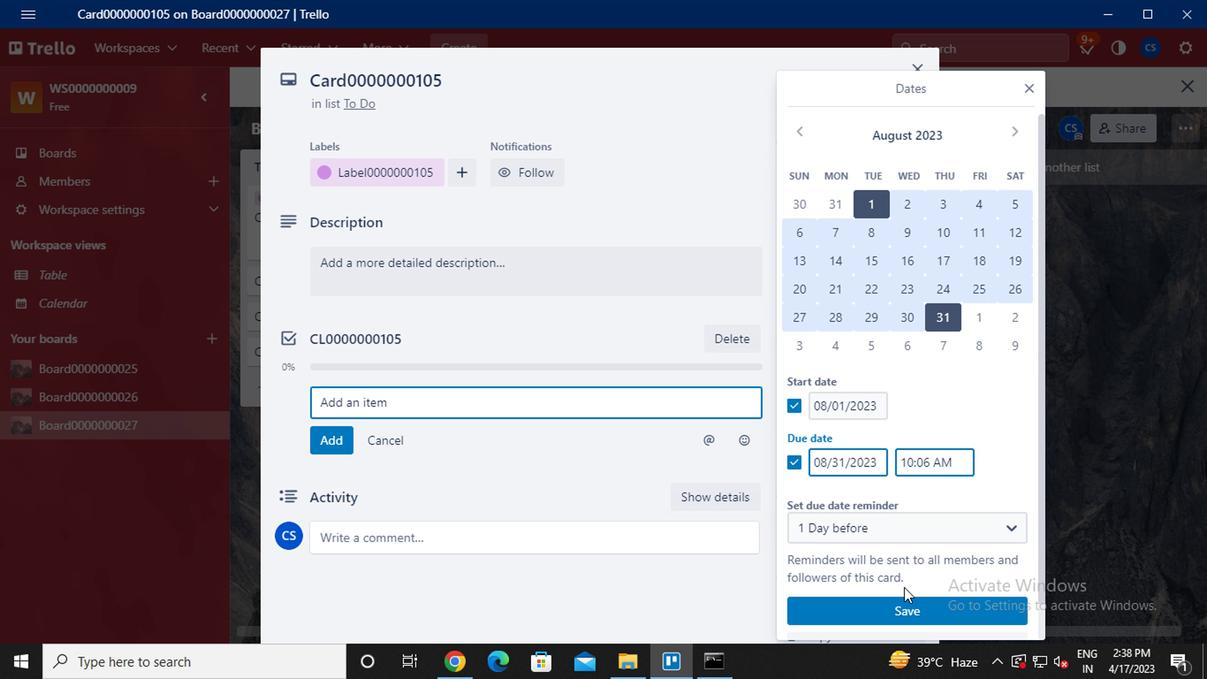 
Action: Mouse pressed left at (900, 619)
Screenshot: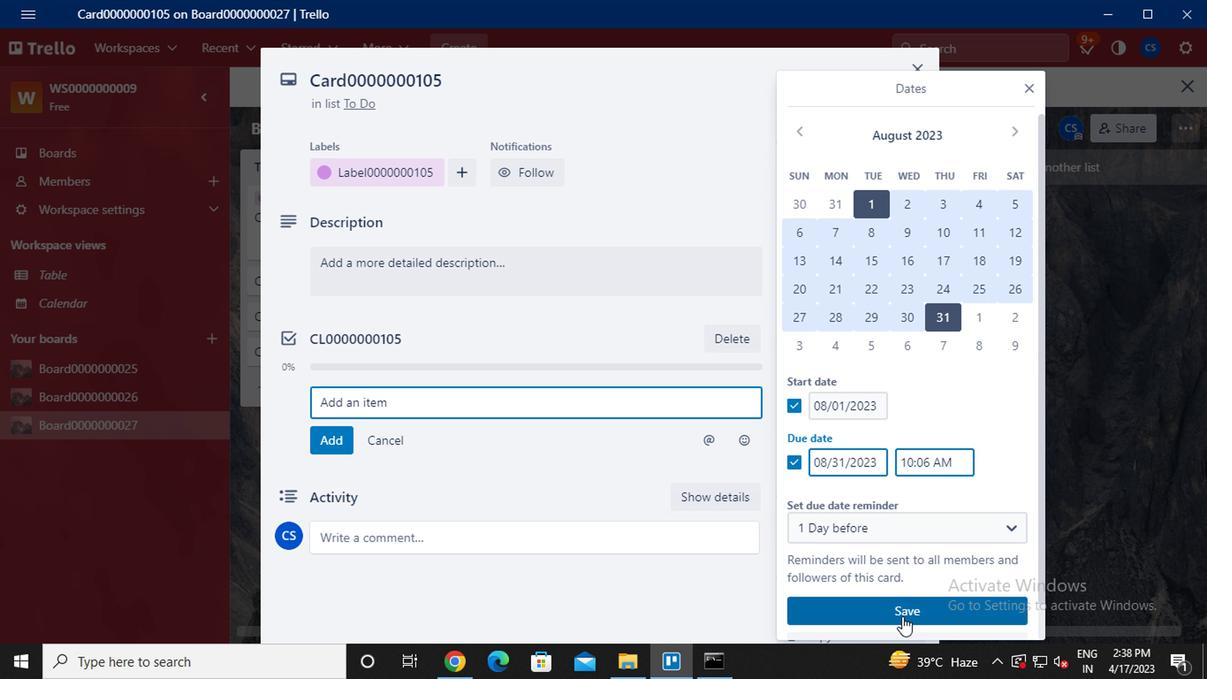 
Action: Mouse moved to (754, 454)
Screenshot: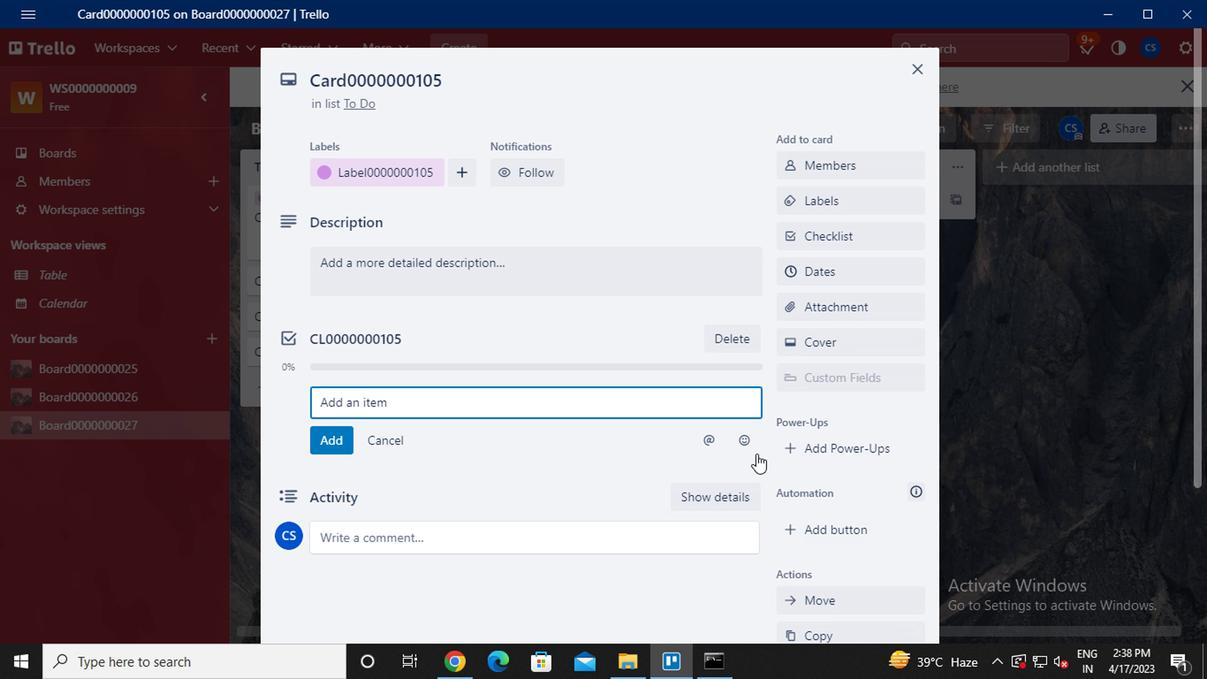 
